 Task: Check the average views per listing of 2 bedrooms in the last 1 year.
Action: Mouse moved to (1077, 240)
Screenshot: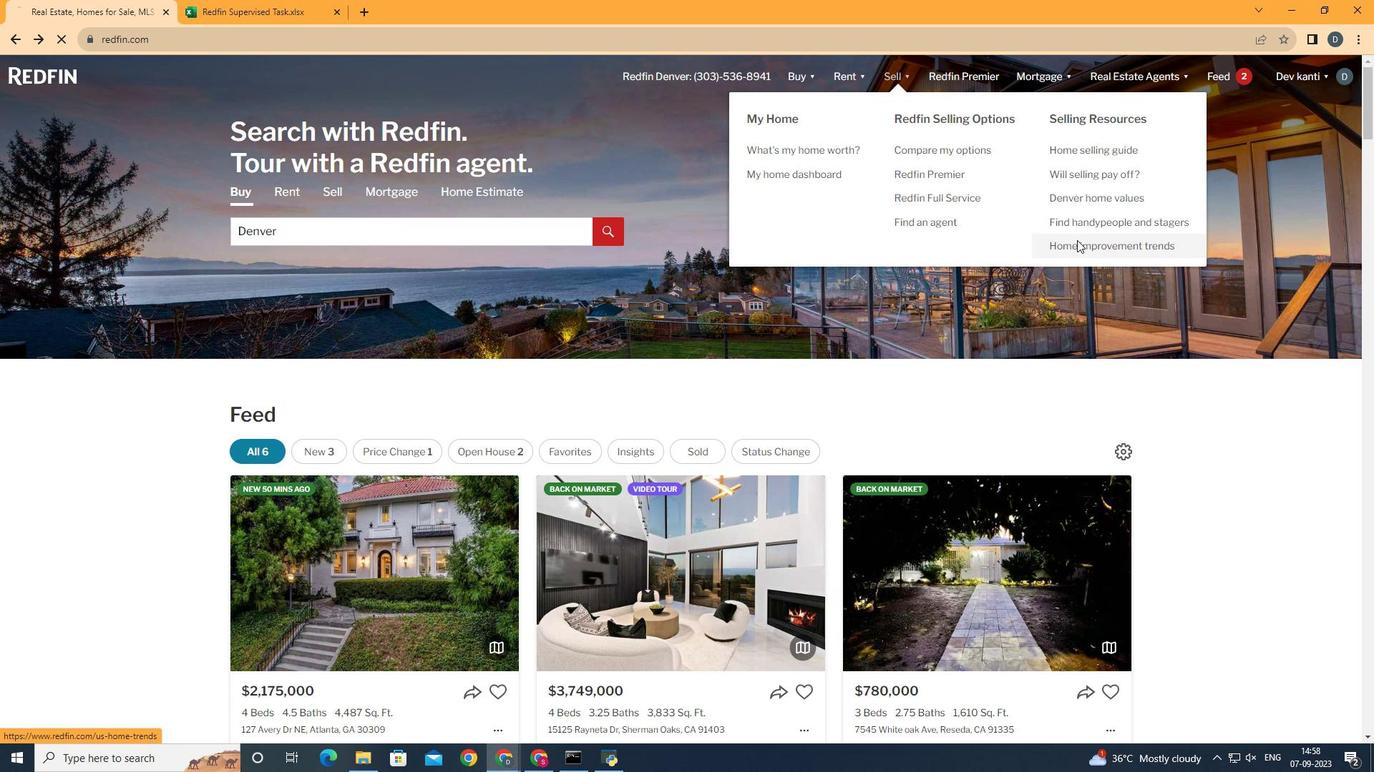 
Action: Mouse pressed left at (1077, 240)
Screenshot: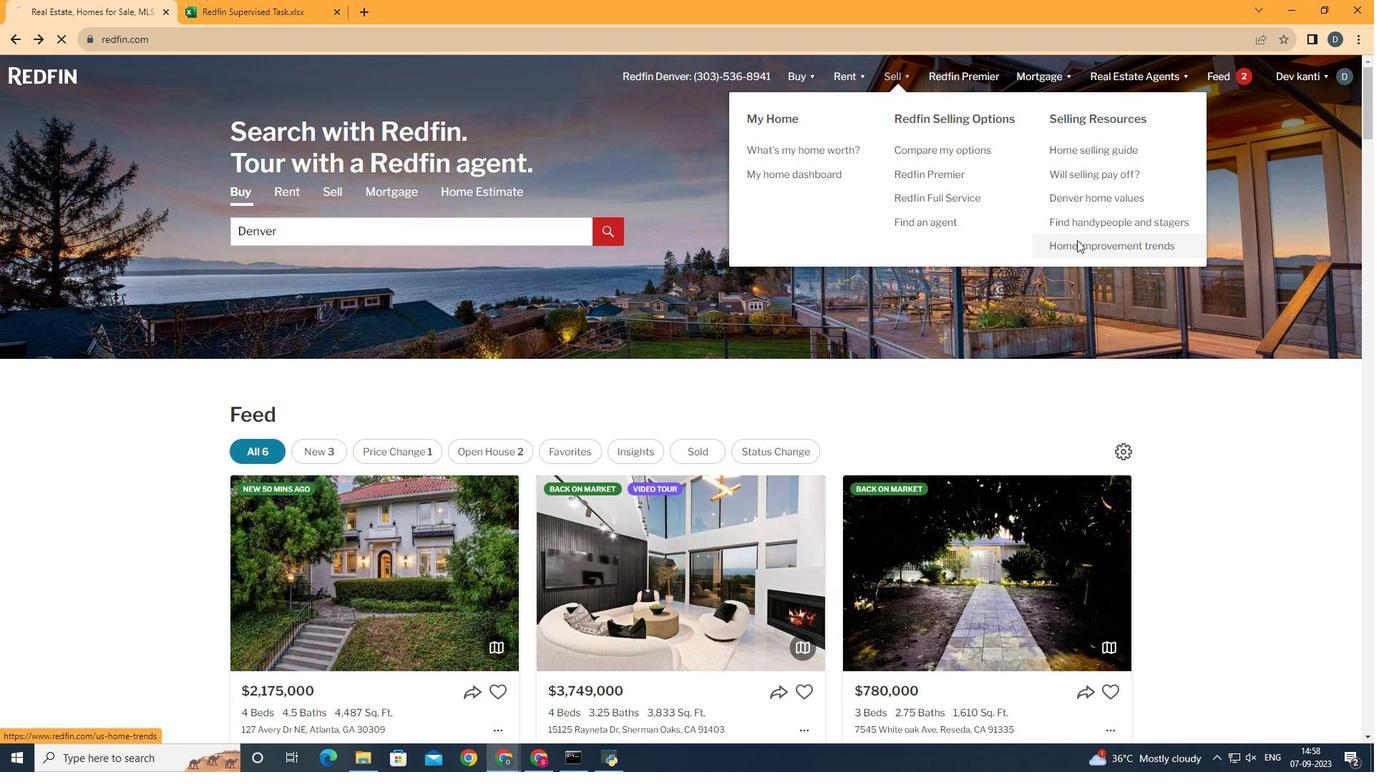 
Action: Mouse moved to (344, 276)
Screenshot: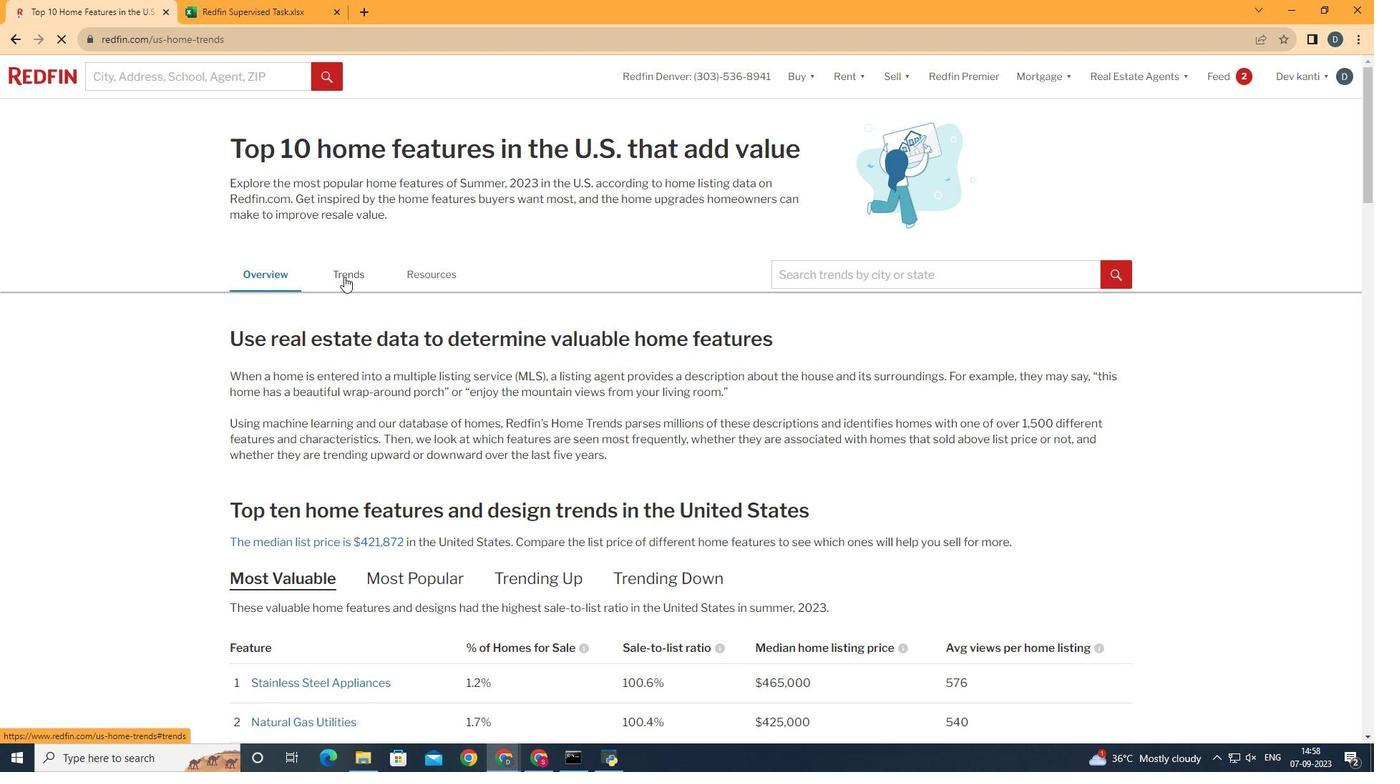
Action: Mouse pressed left at (344, 276)
Screenshot: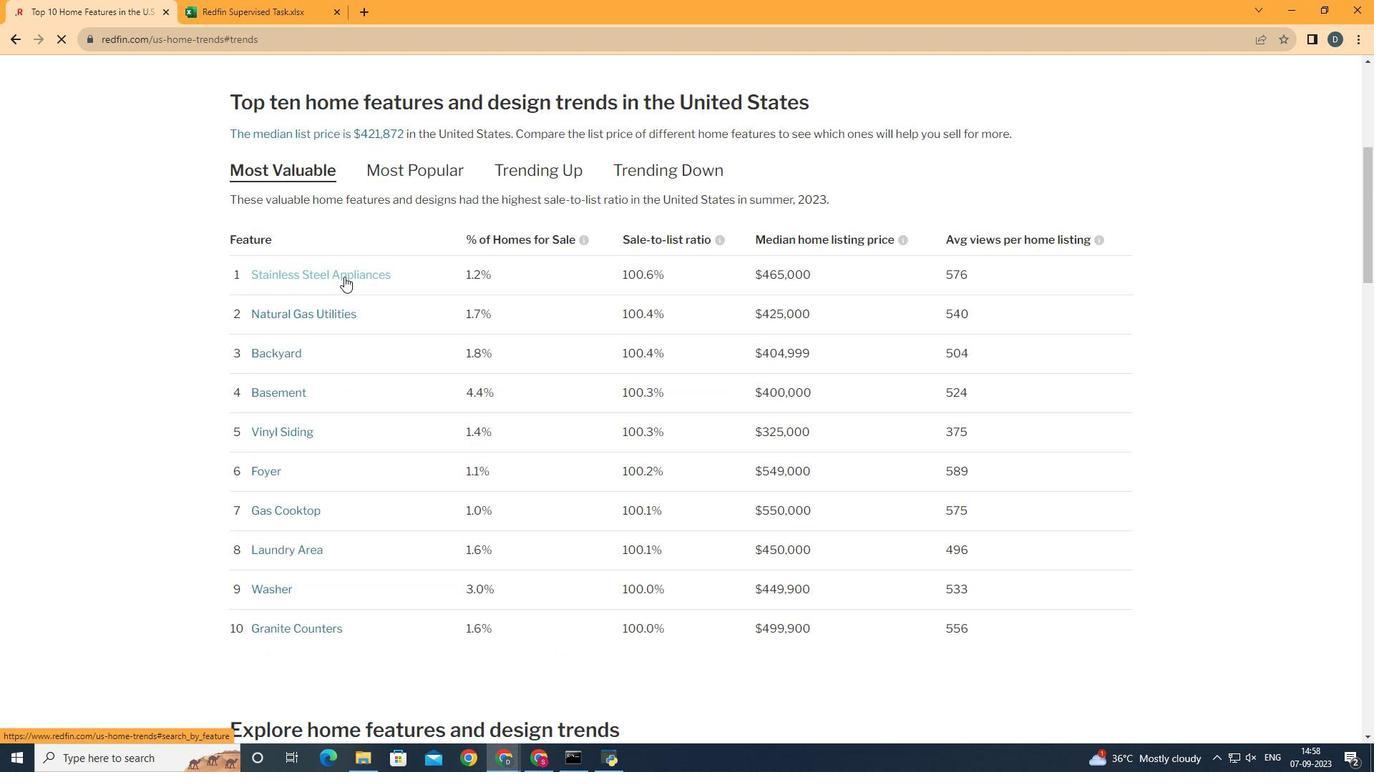 
Action: Mouse moved to (436, 297)
Screenshot: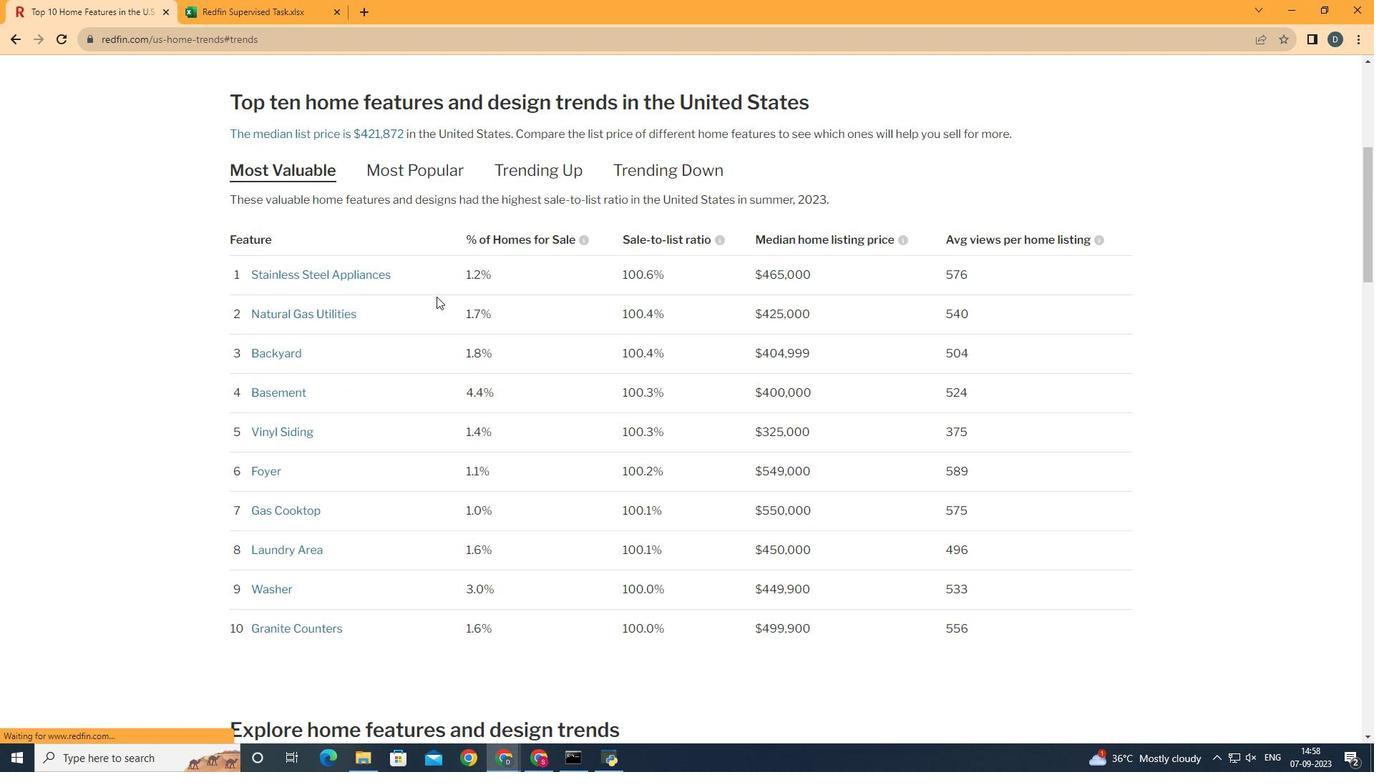 
Action: Mouse scrolled (436, 296) with delta (0, 0)
Screenshot: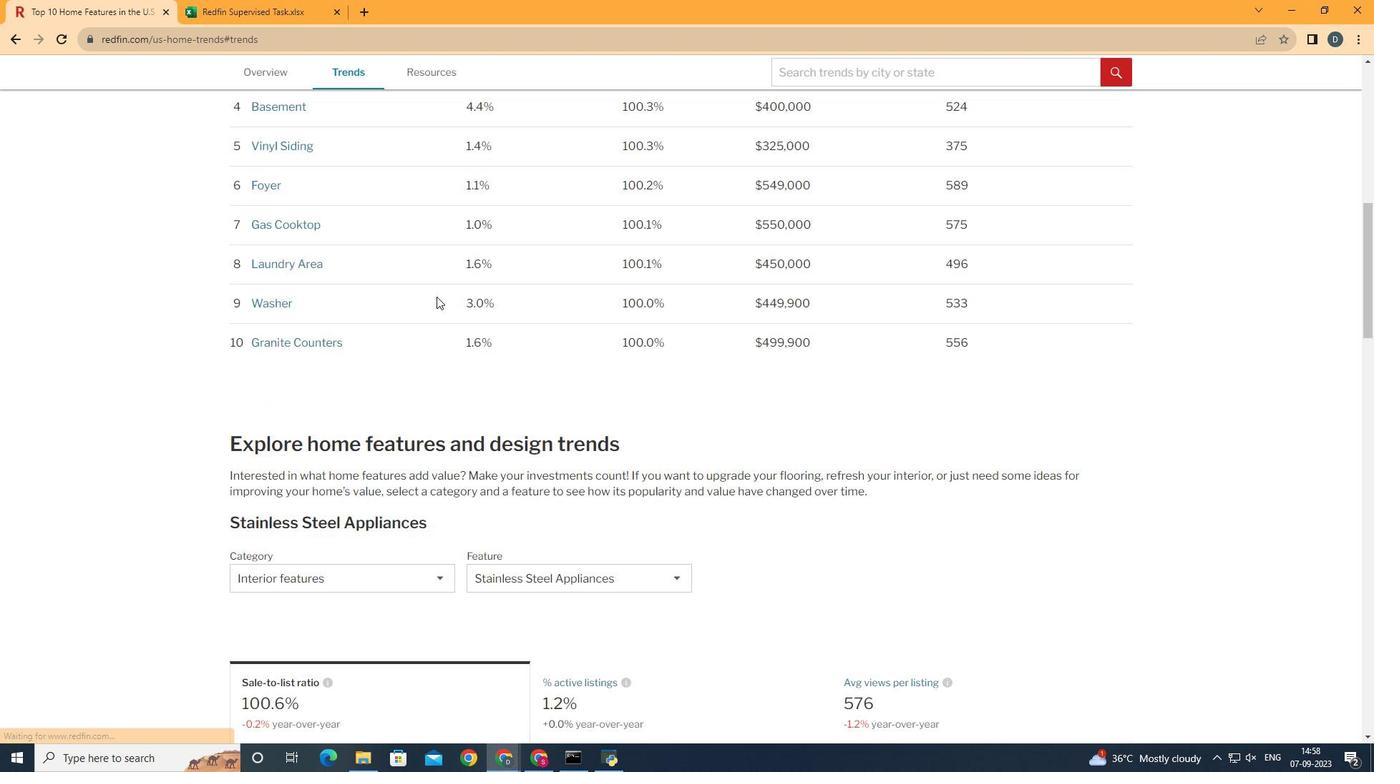 
Action: Mouse scrolled (436, 296) with delta (0, 0)
Screenshot: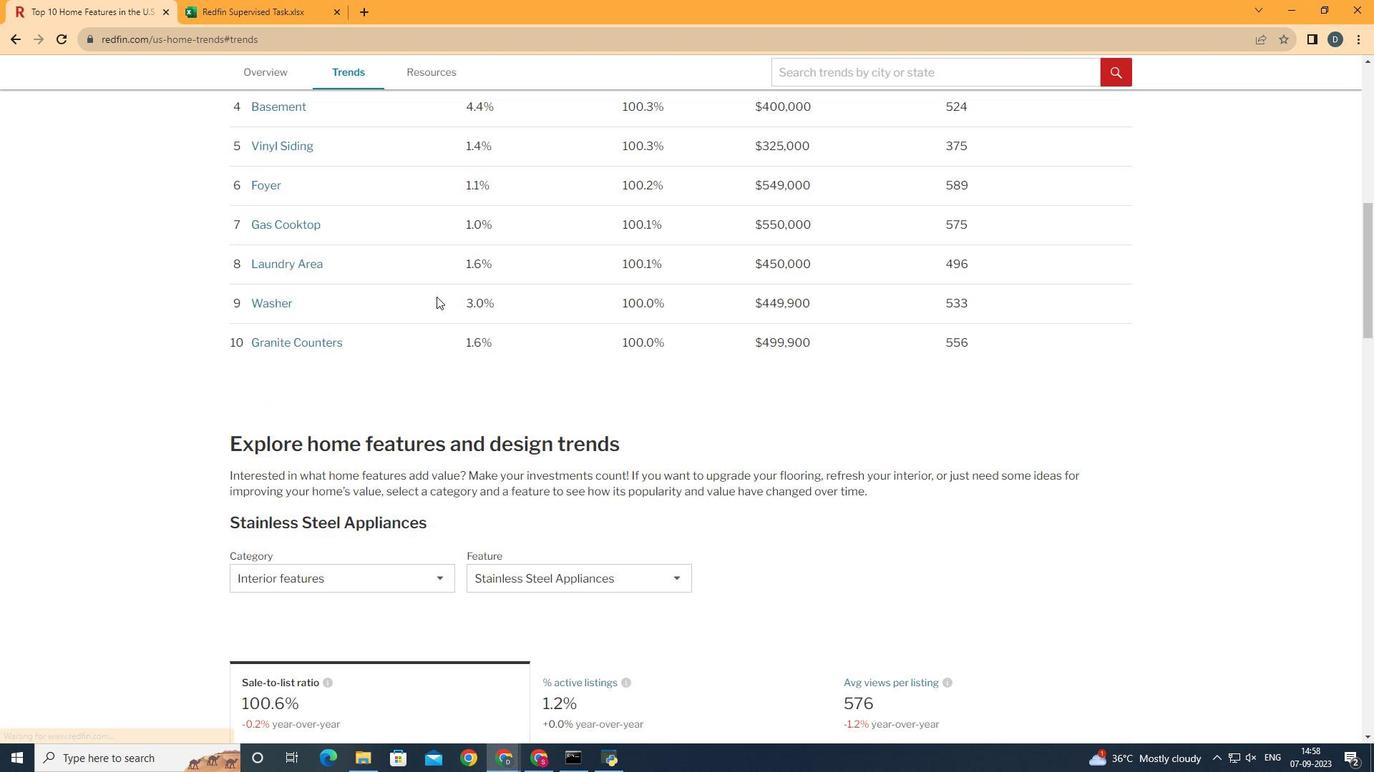 
Action: Mouse scrolled (436, 296) with delta (0, 0)
Screenshot: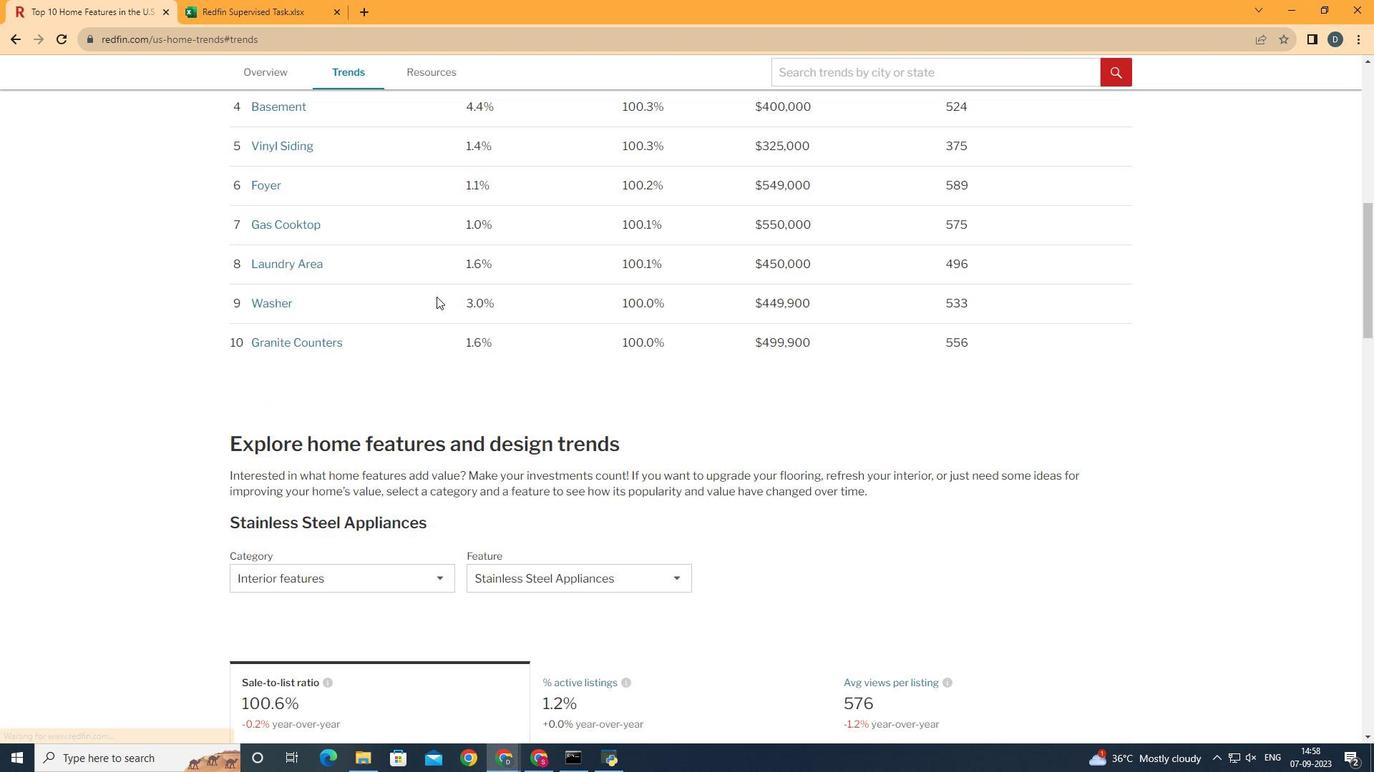 
Action: Mouse scrolled (436, 296) with delta (0, 0)
Screenshot: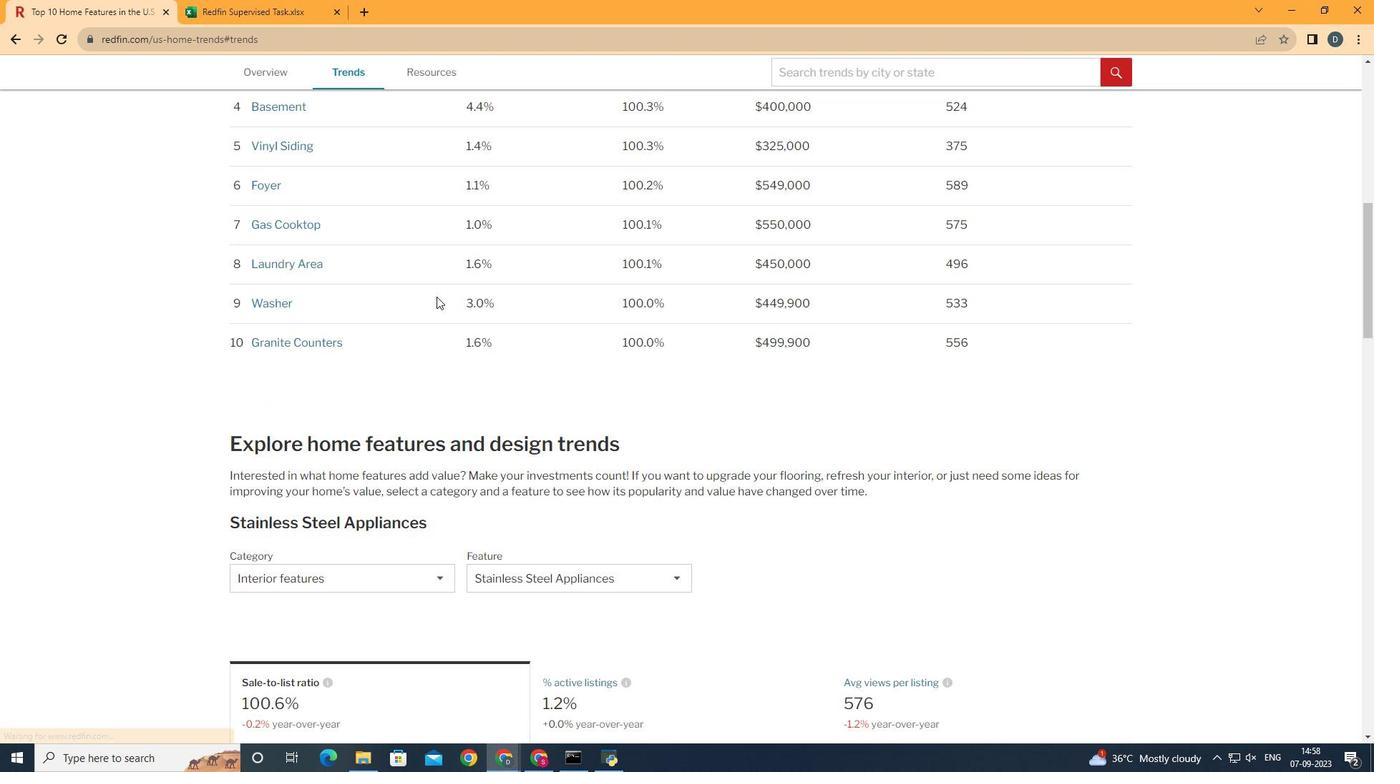 
Action: Mouse scrolled (436, 296) with delta (0, 0)
Screenshot: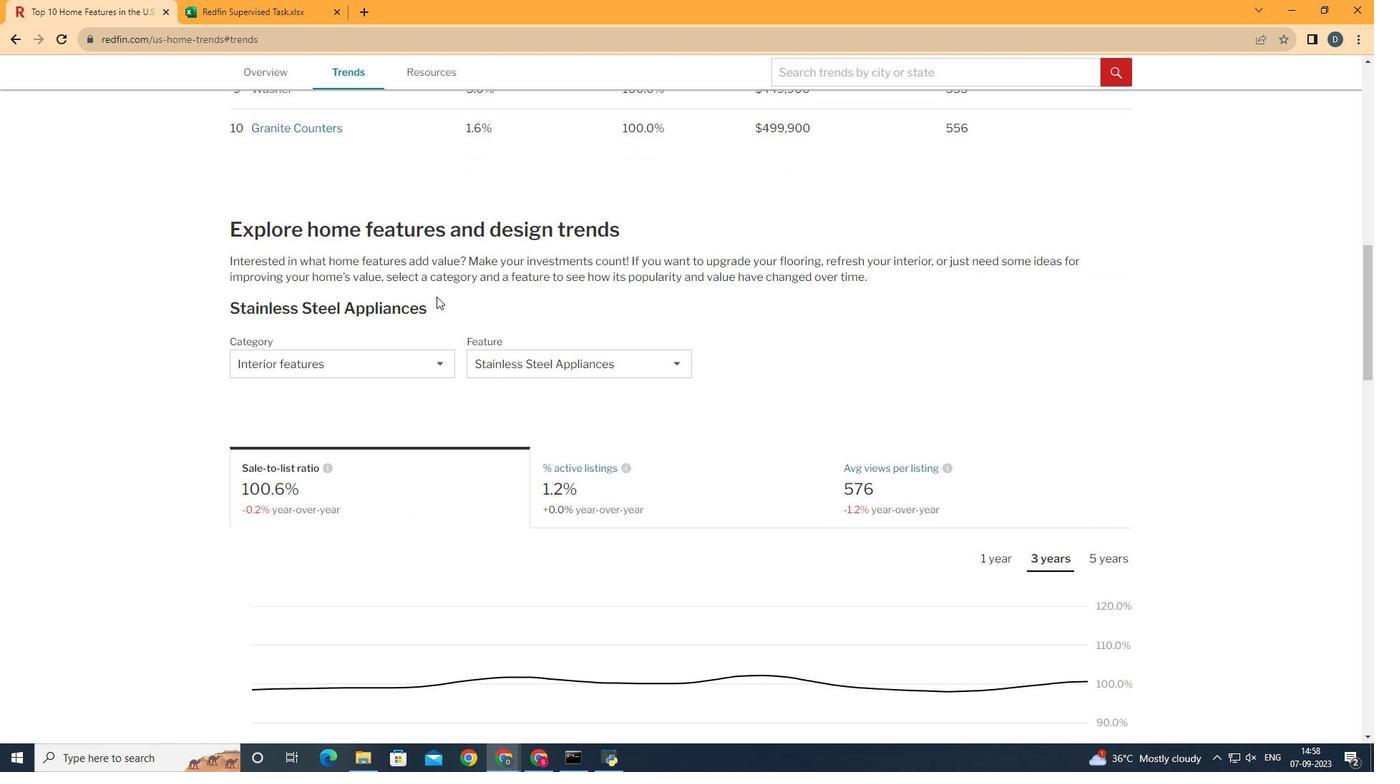
Action: Mouse scrolled (436, 296) with delta (0, 0)
Screenshot: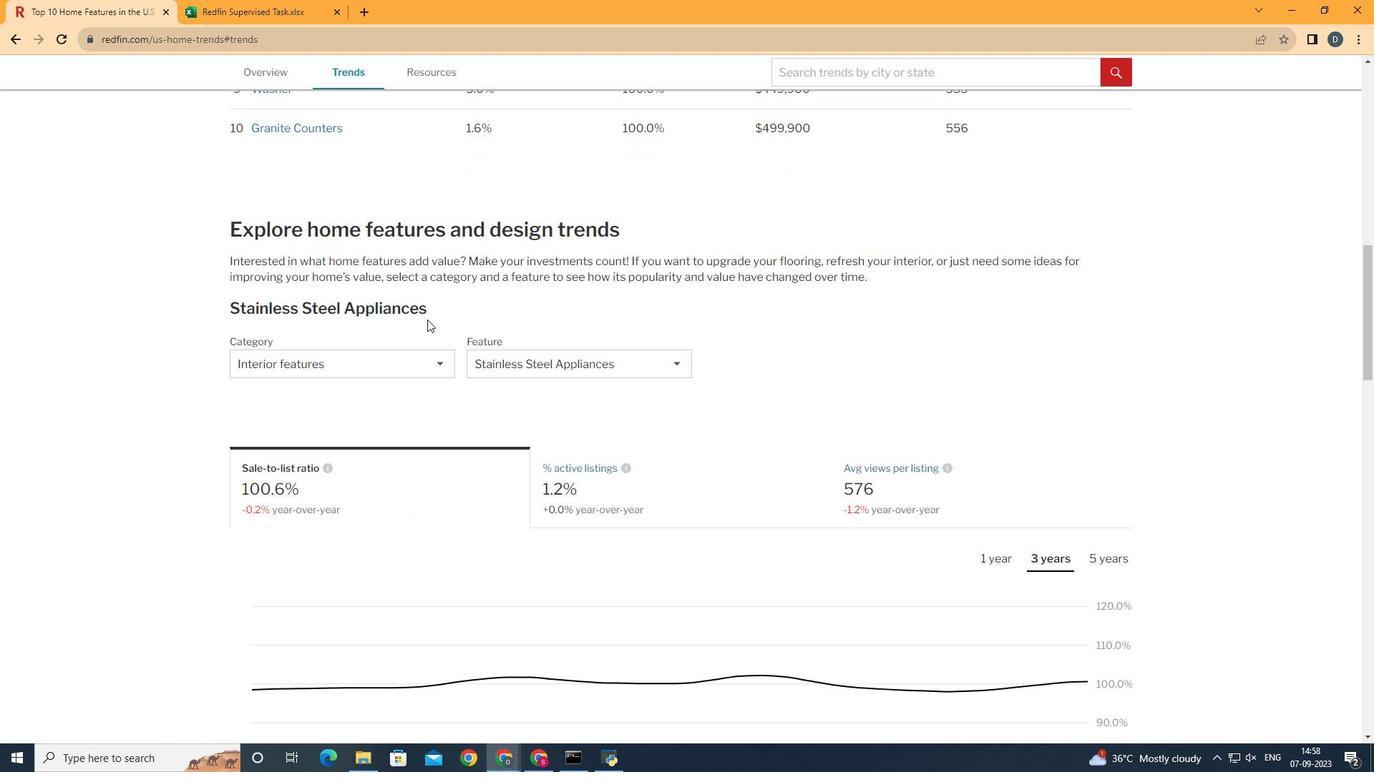 
Action: Mouse scrolled (436, 296) with delta (0, 0)
Screenshot: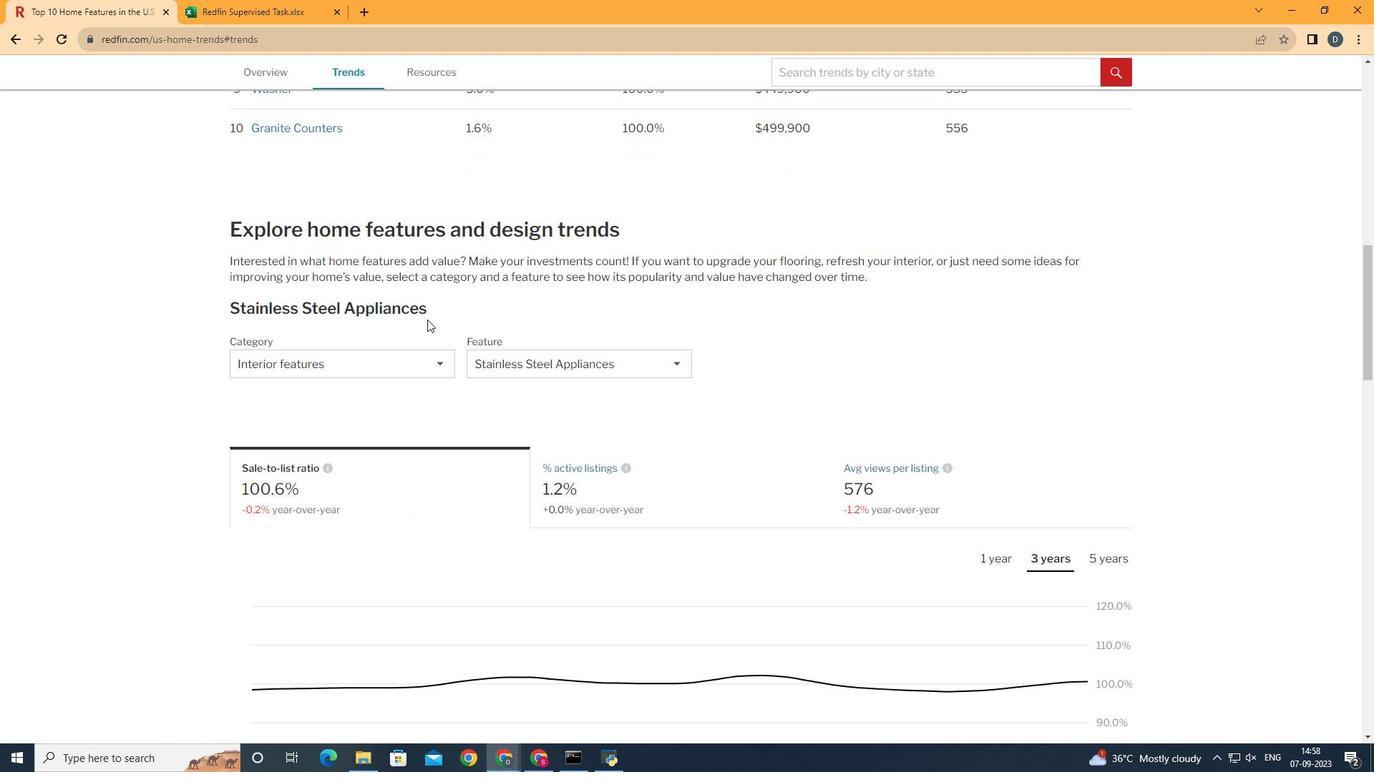 
Action: Mouse moved to (418, 355)
Screenshot: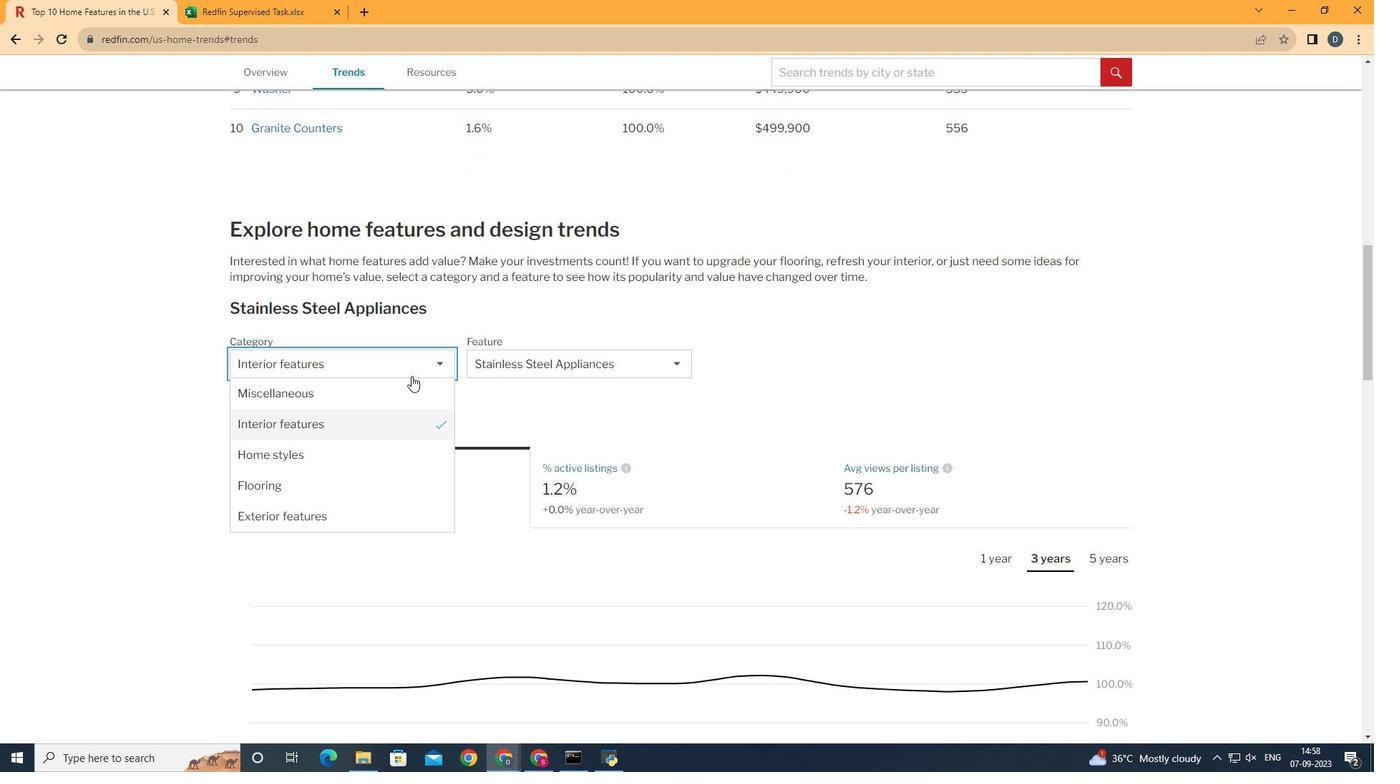 
Action: Mouse pressed left at (418, 355)
Screenshot: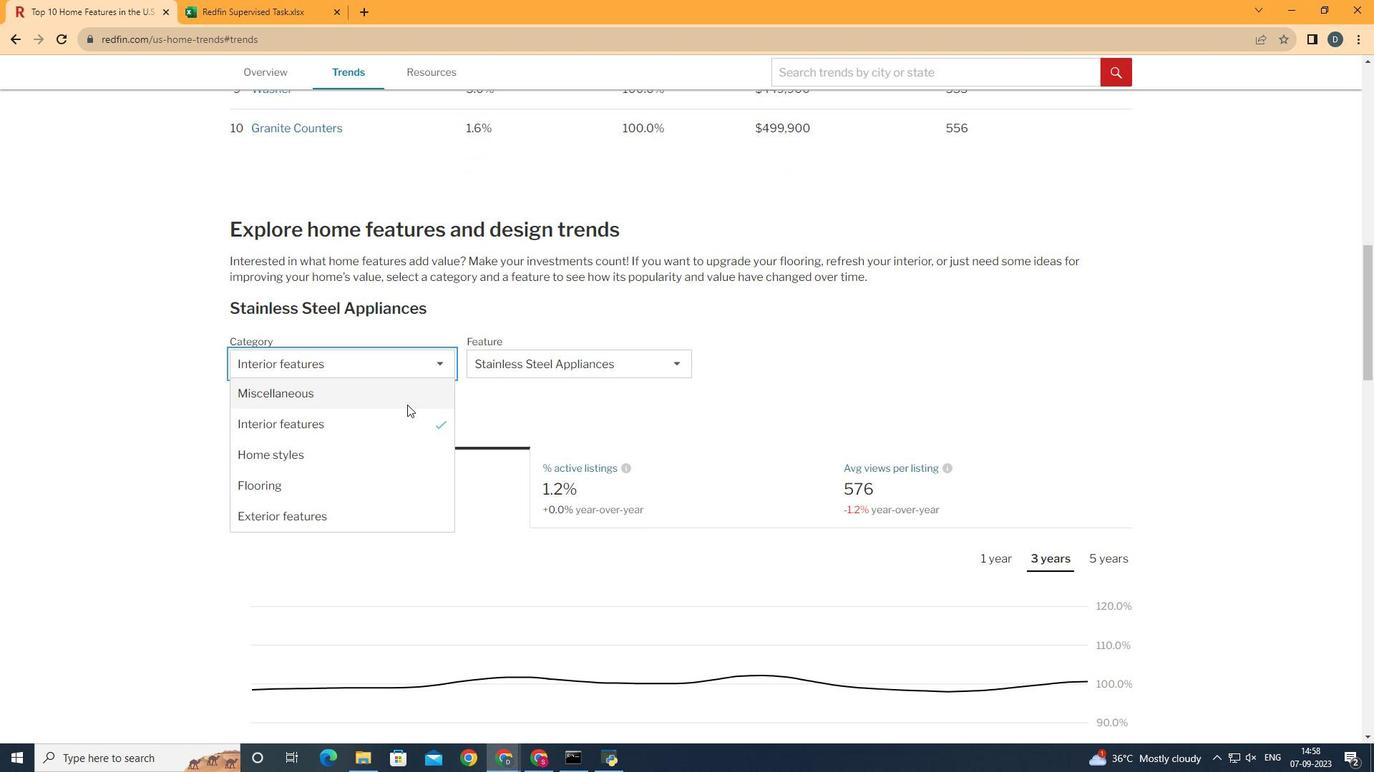 
Action: Mouse moved to (402, 443)
Screenshot: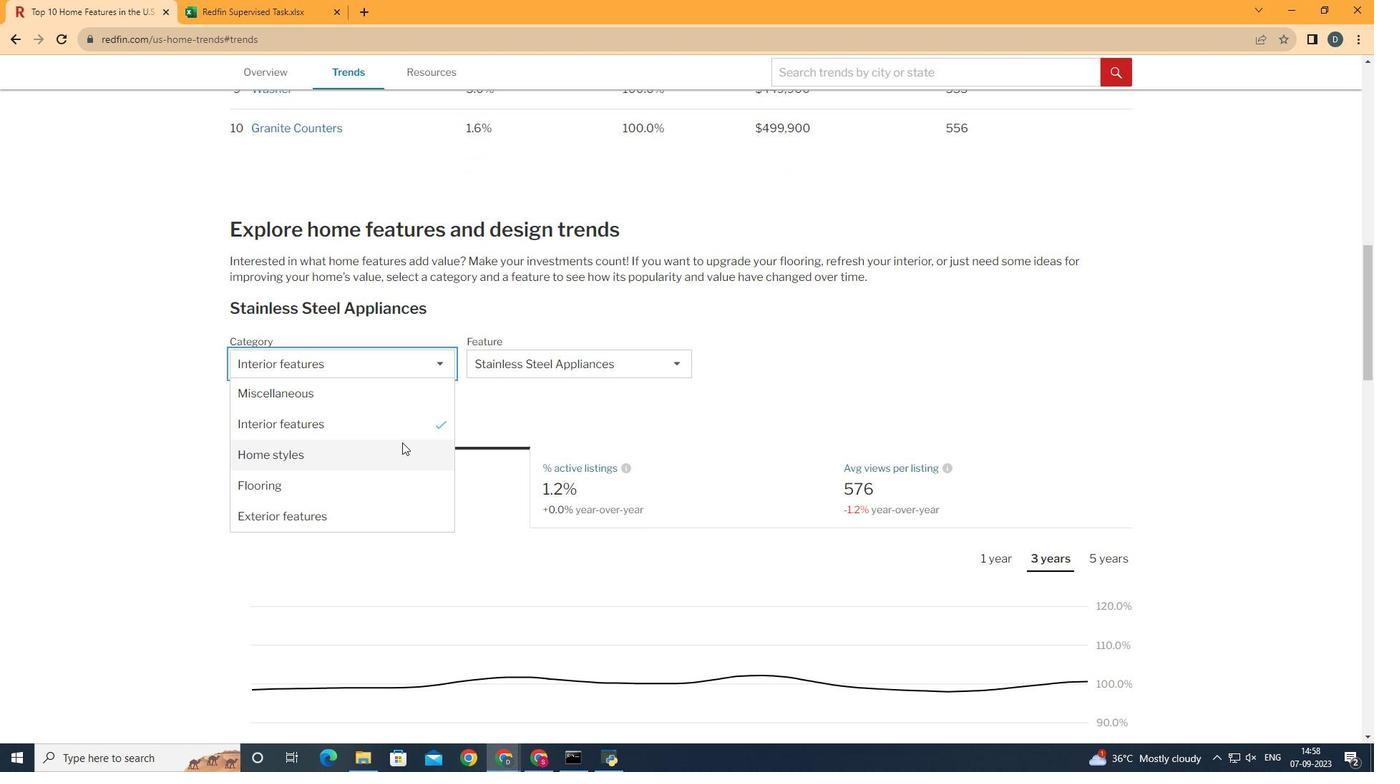 
Action: Mouse pressed left at (402, 443)
Screenshot: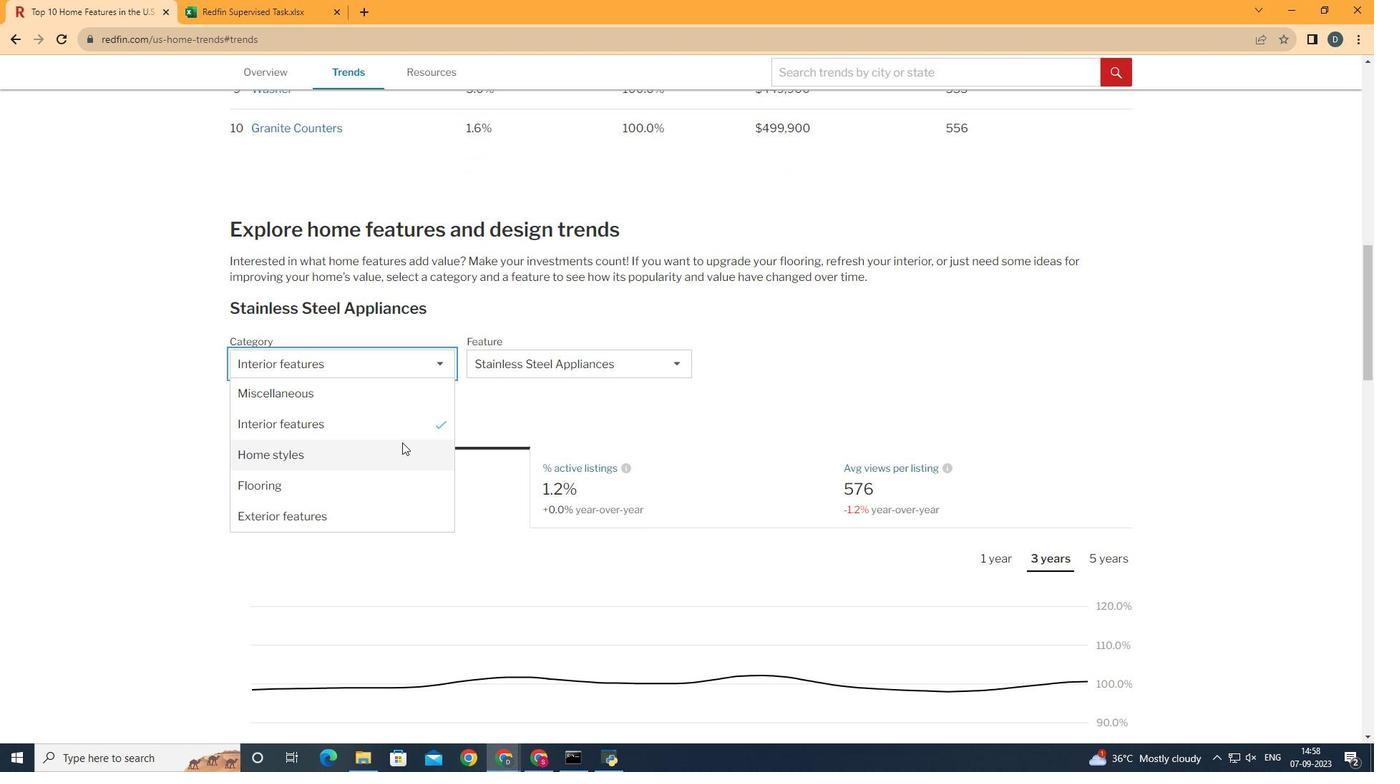 
Action: Mouse moved to (543, 370)
Screenshot: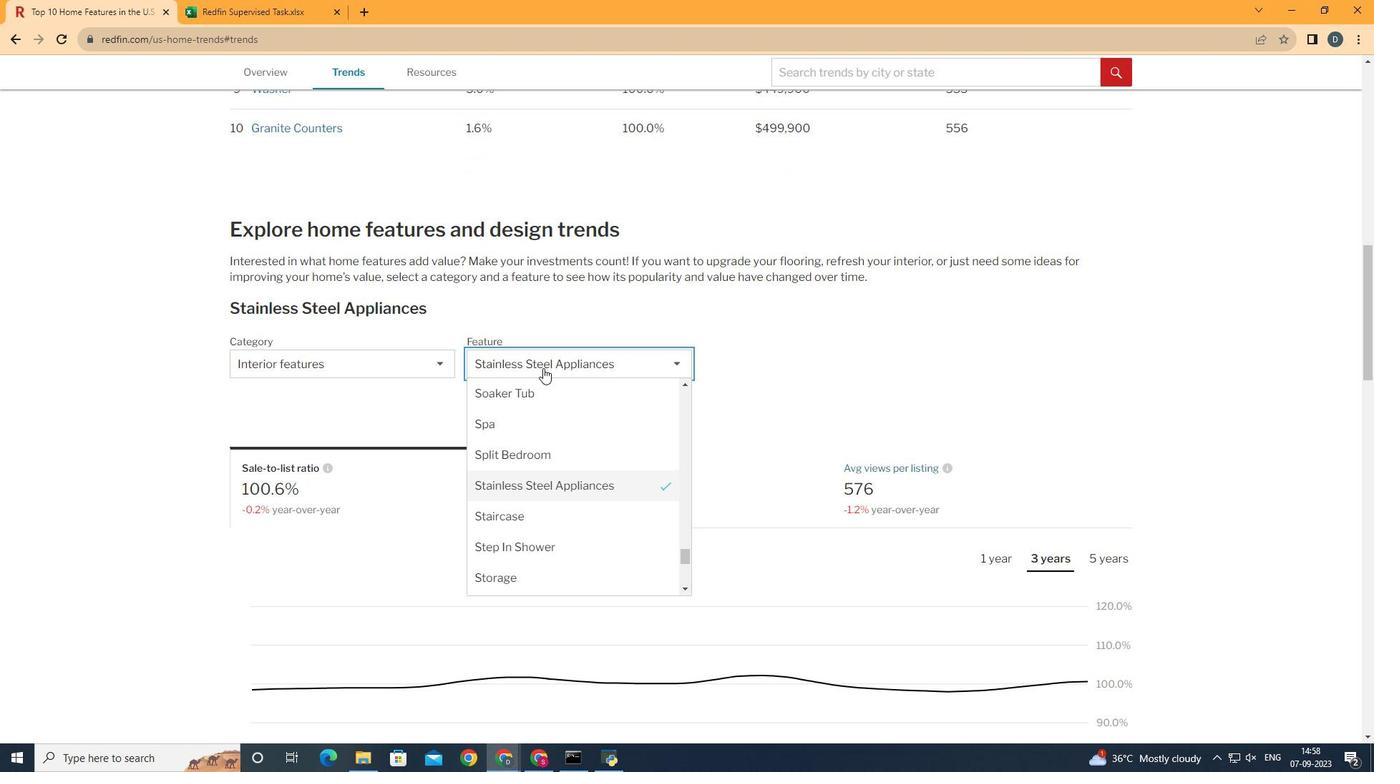 
Action: Mouse pressed left at (543, 370)
Screenshot: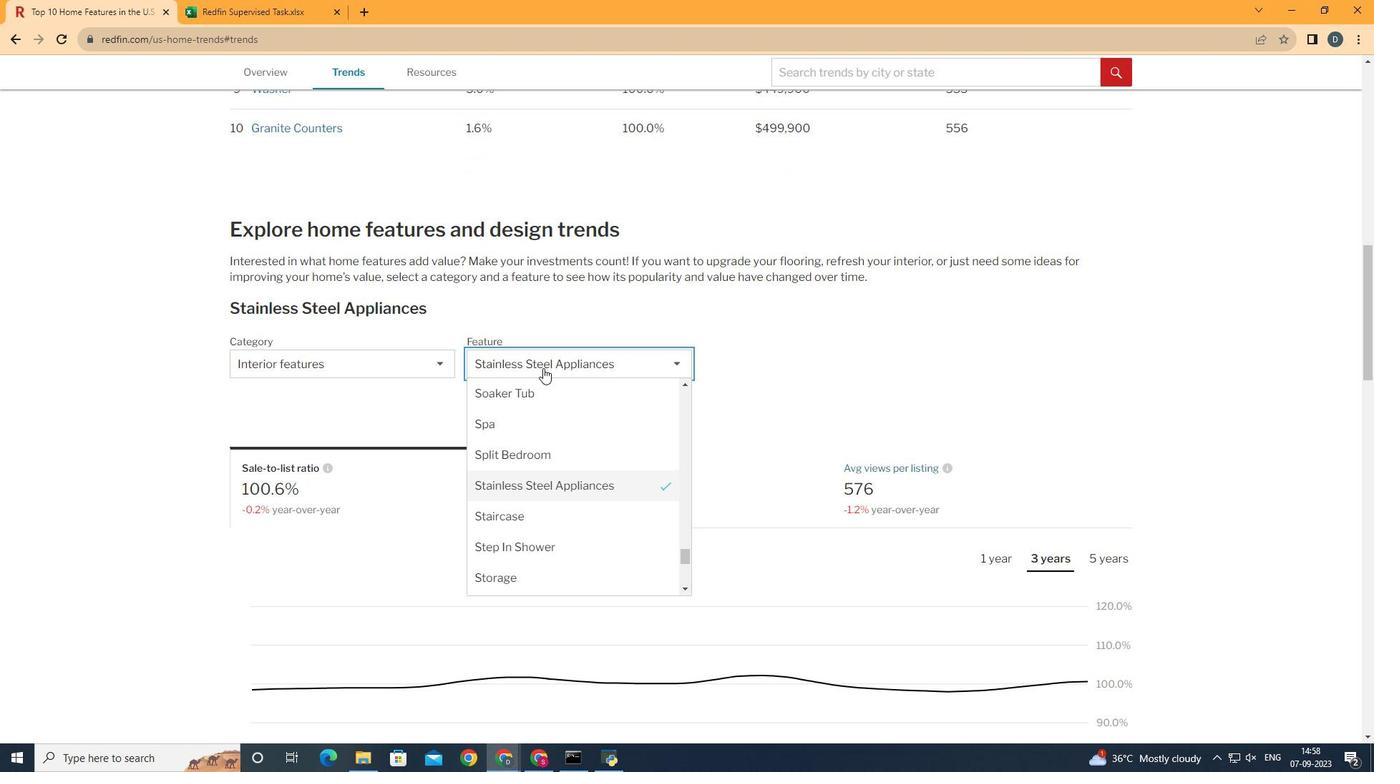 
Action: Mouse moved to (692, 559)
Screenshot: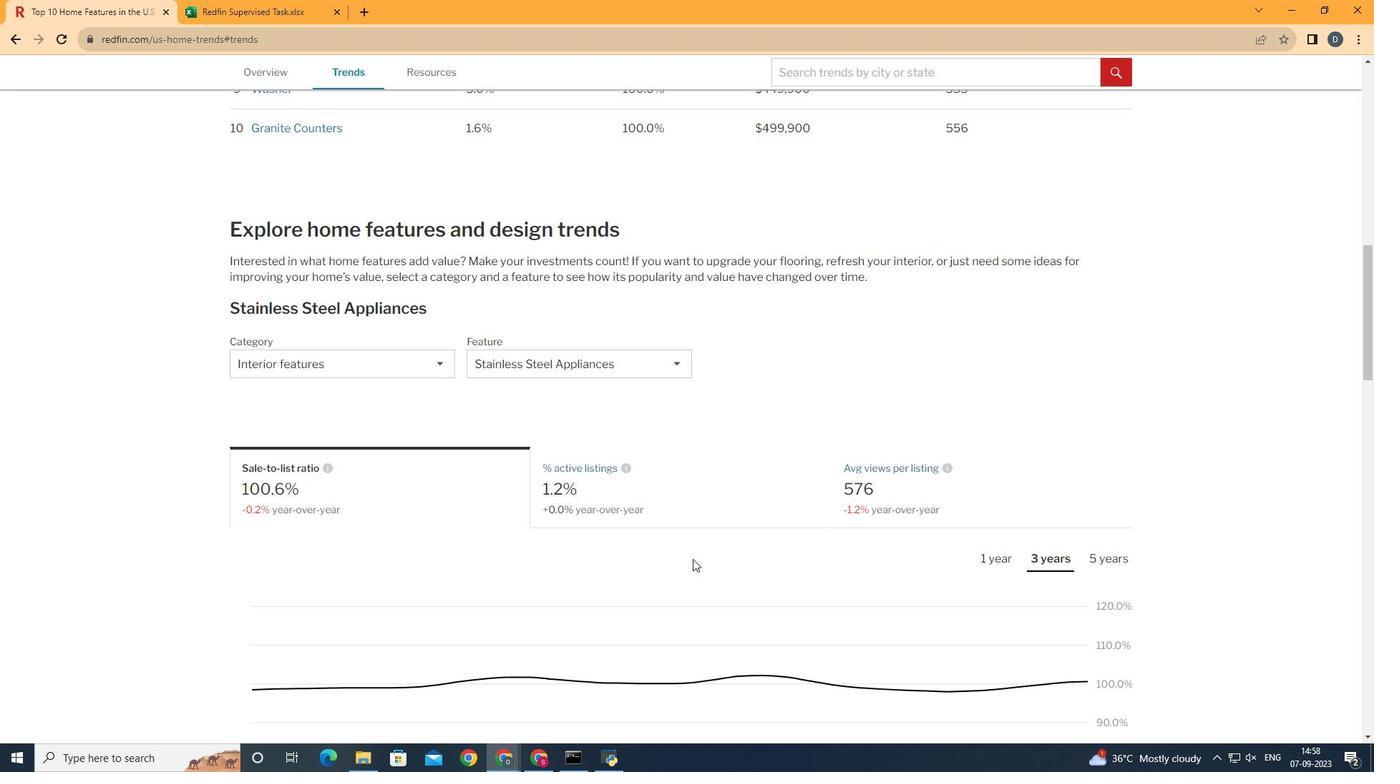 
Action: Mouse pressed left at (692, 559)
Screenshot: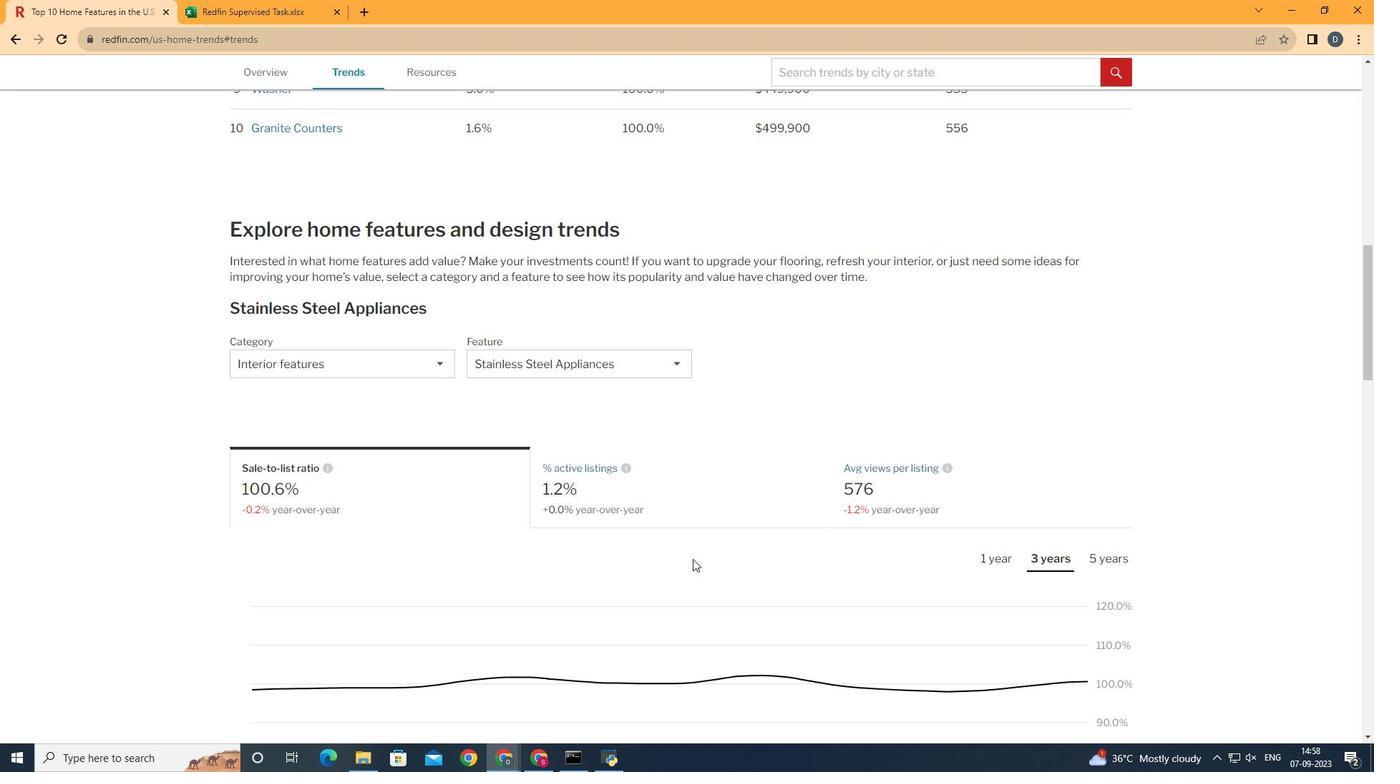 
Action: Mouse moved to (653, 370)
Screenshot: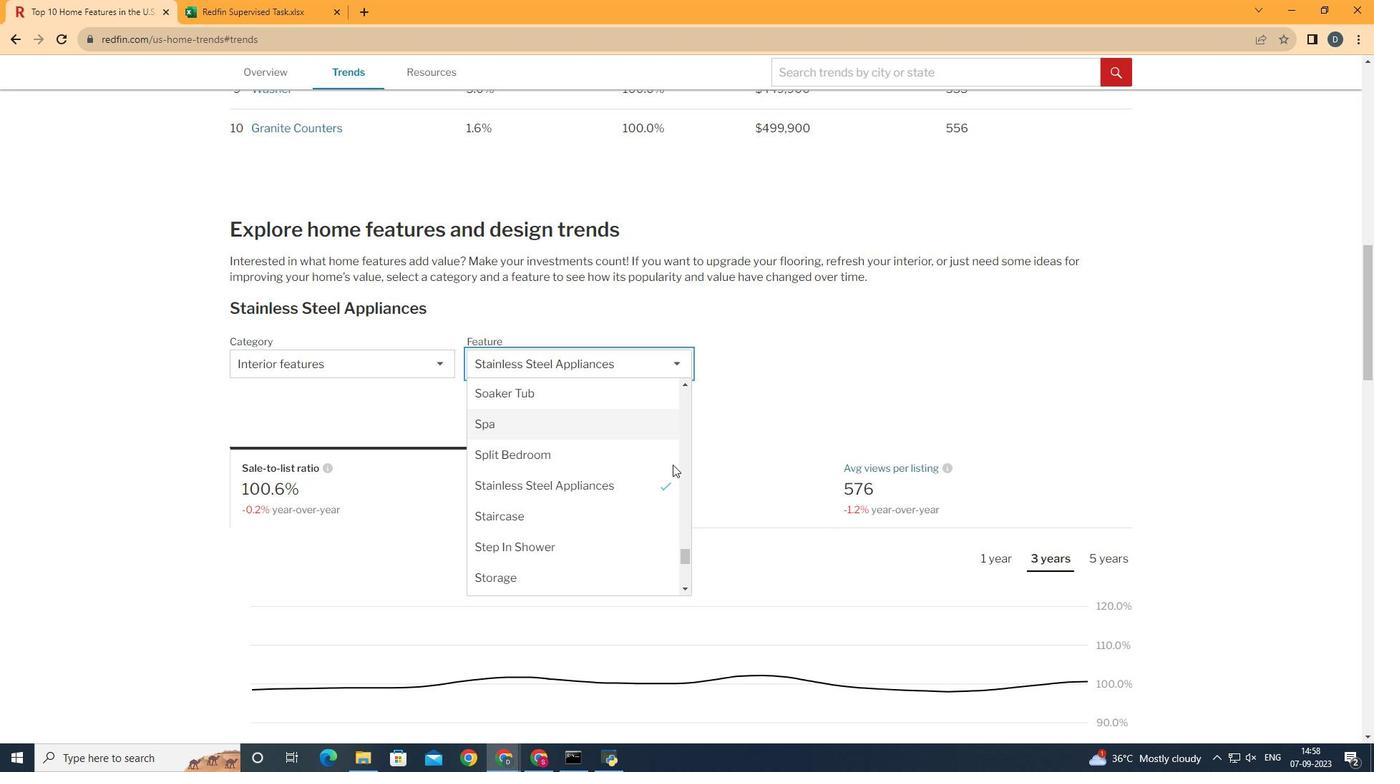 
Action: Mouse pressed left at (653, 370)
Screenshot: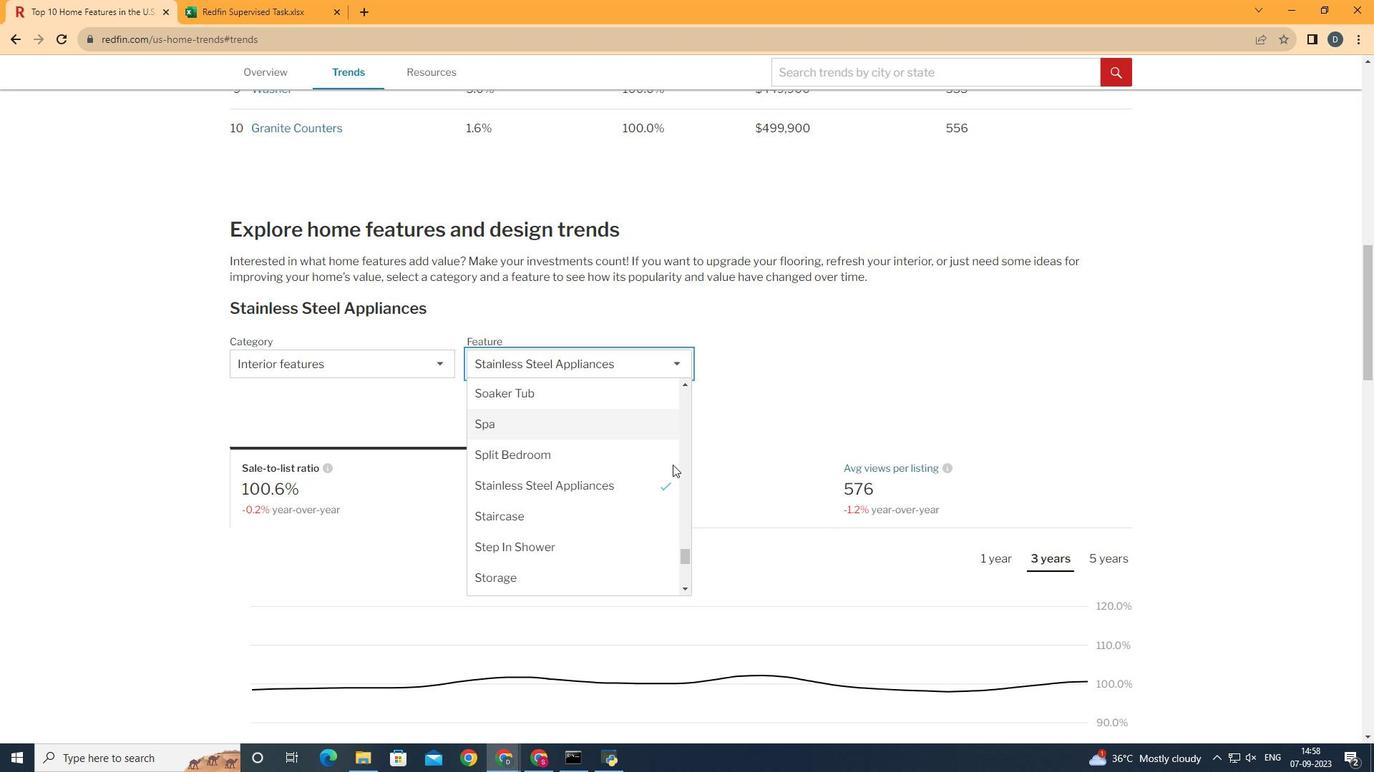 
Action: Mouse moved to (685, 552)
Screenshot: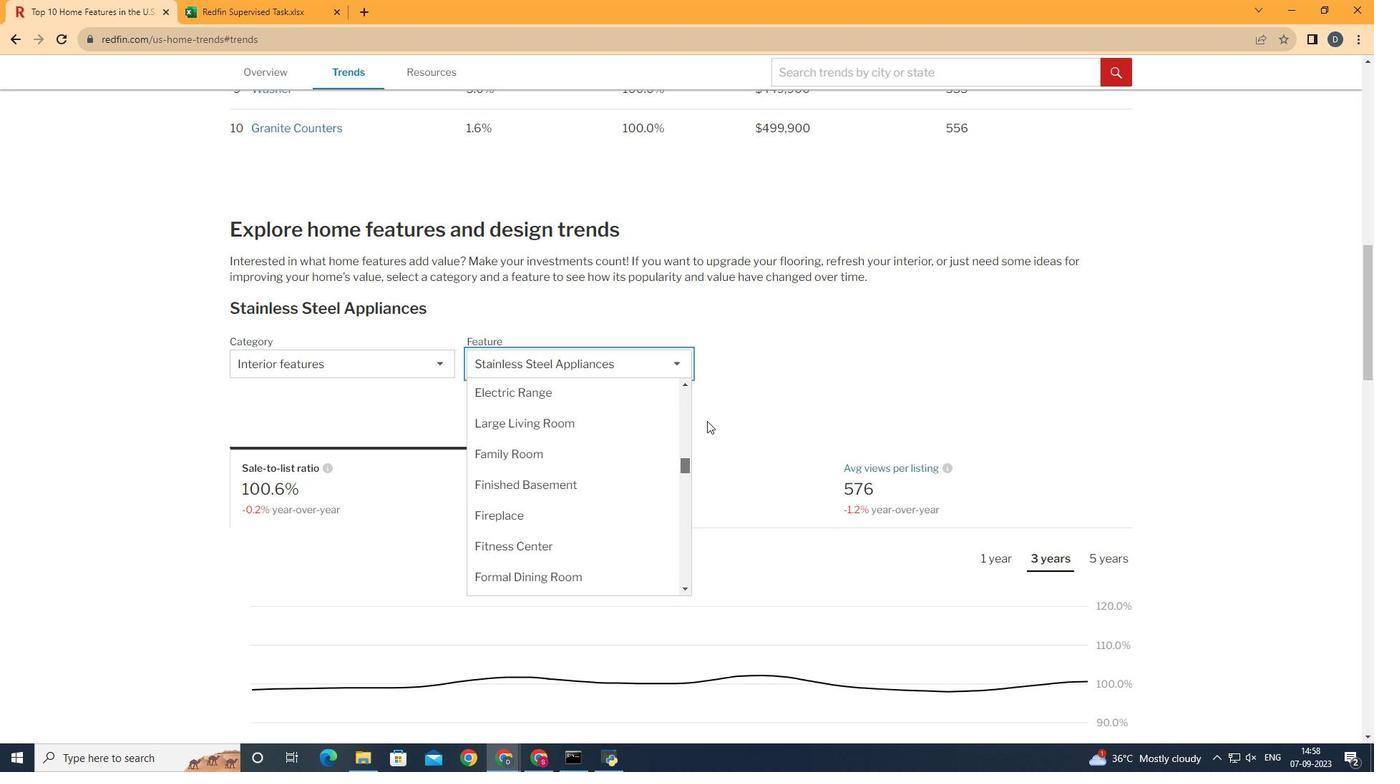 
Action: Mouse pressed left at (685, 552)
Screenshot: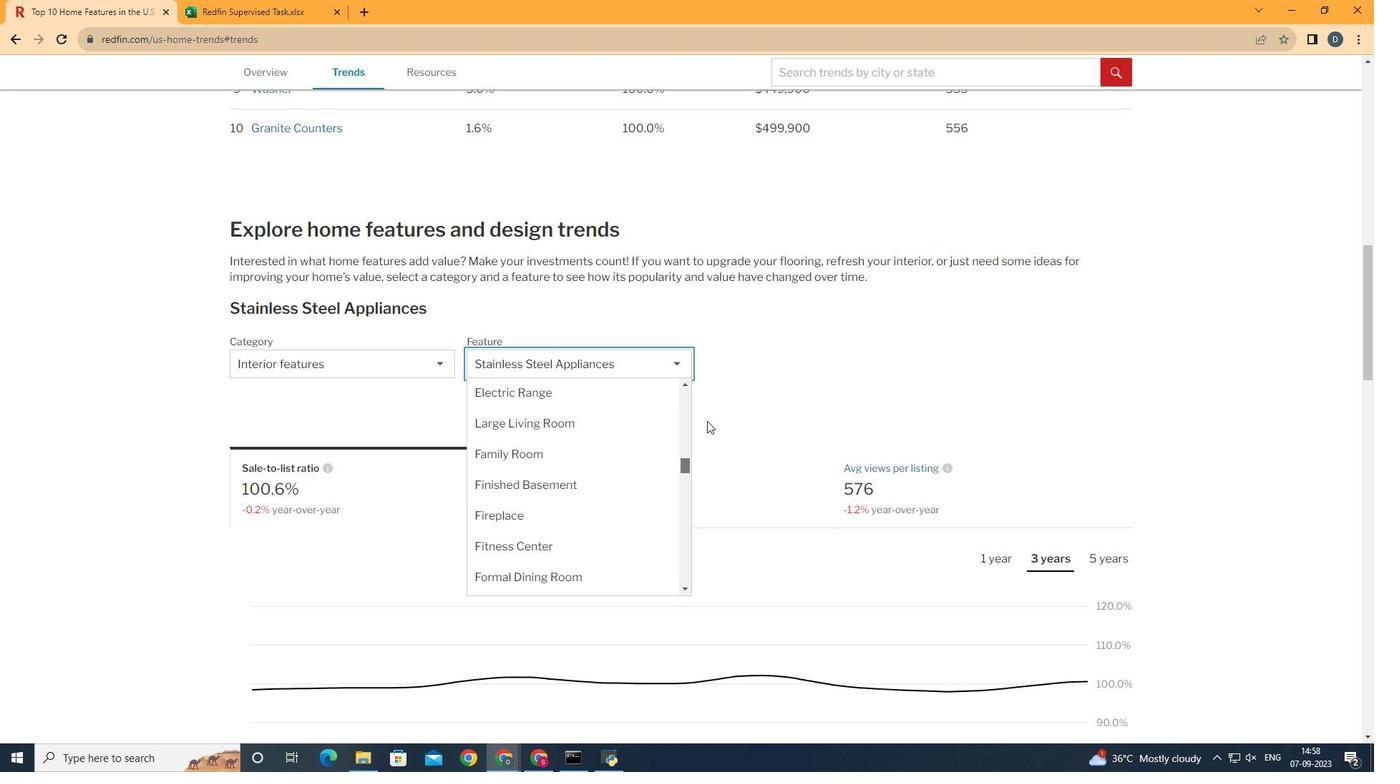 
Action: Mouse moved to (599, 541)
Screenshot: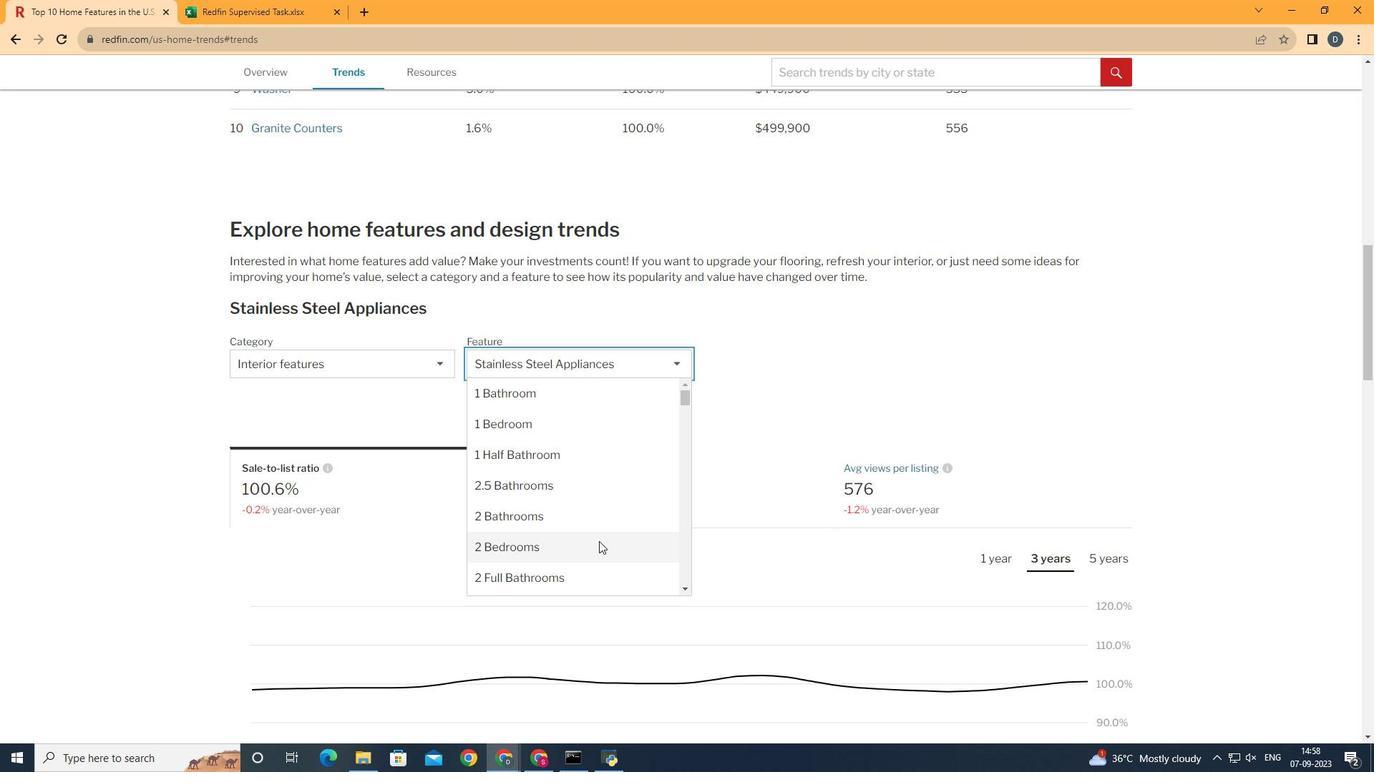 
Action: Mouse pressed left at (599, 541)
Screenshot: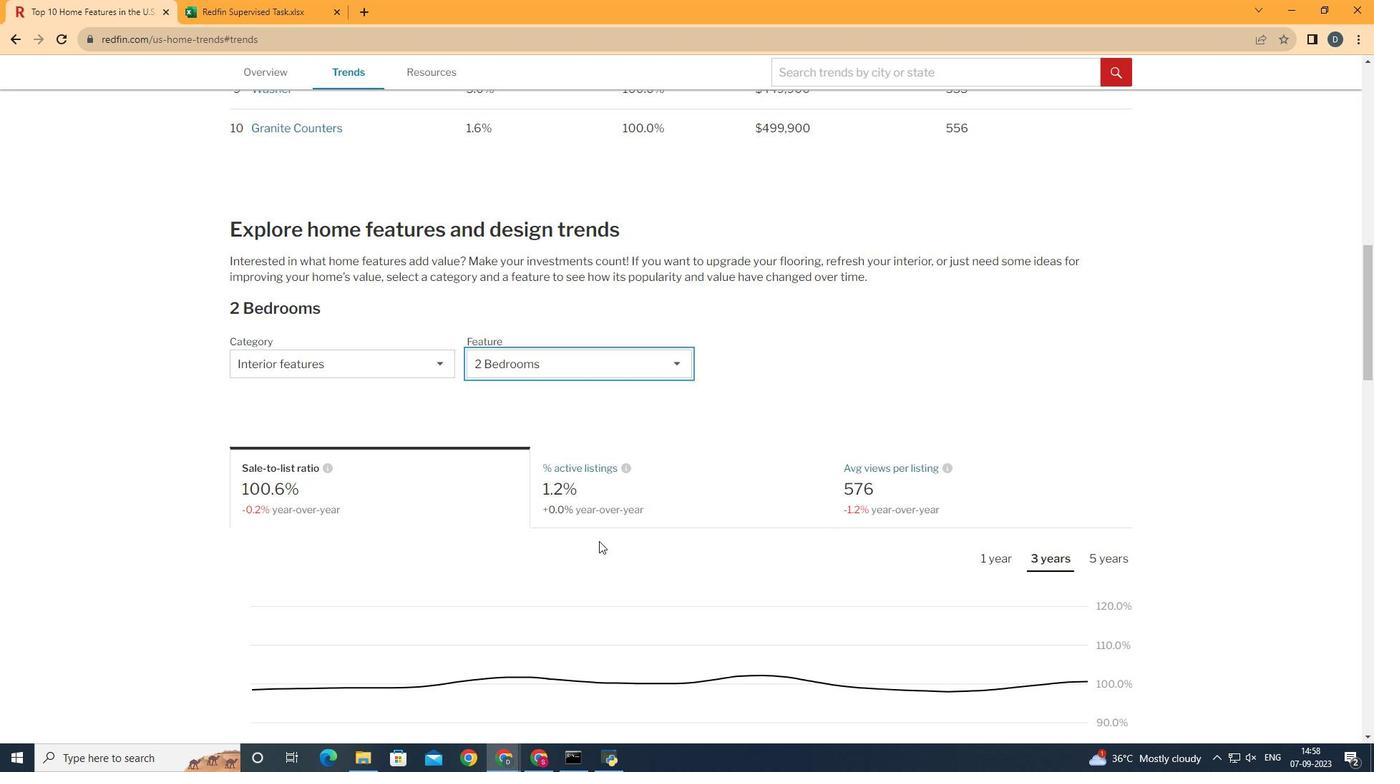 
Action: Mouse moved to (717, 407)
Screenshot: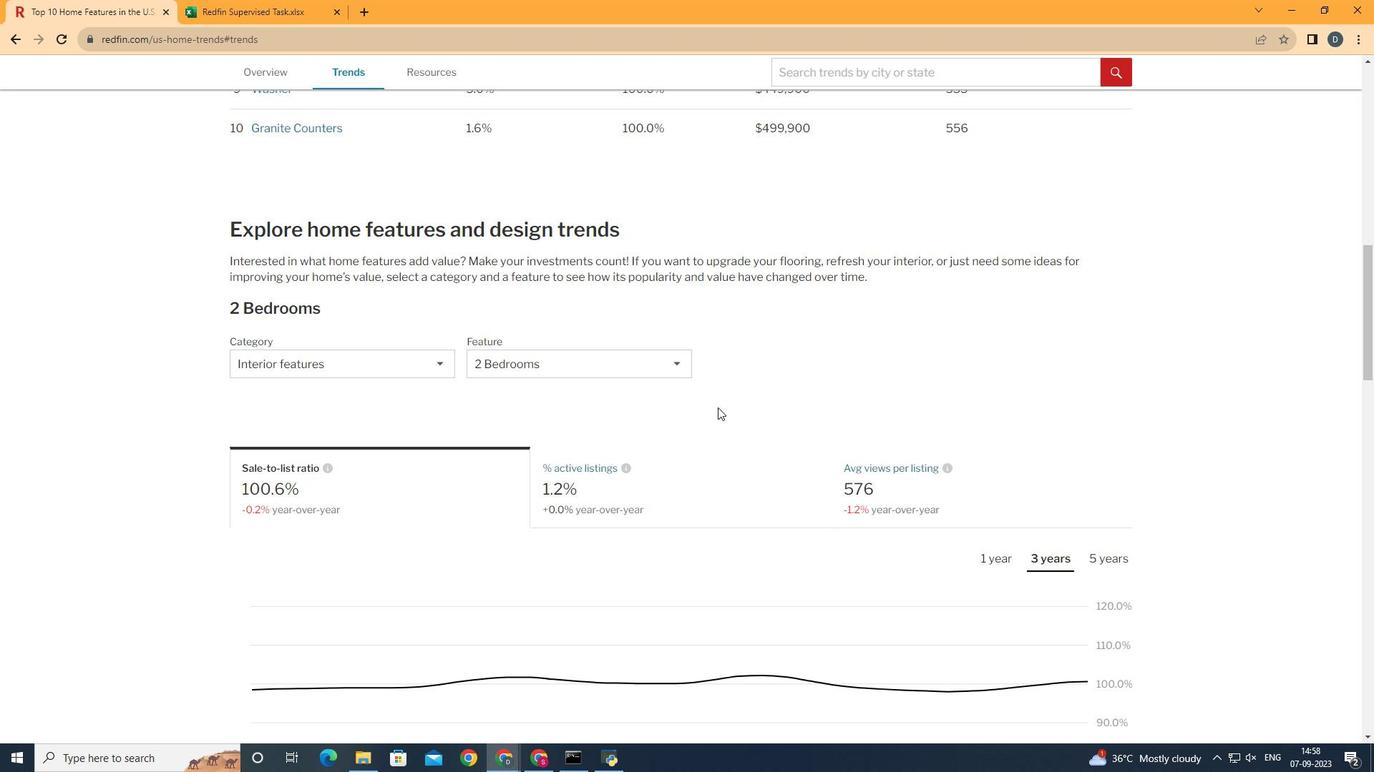 
Action: Mouse pressed left at (717, 407)
Screenshot: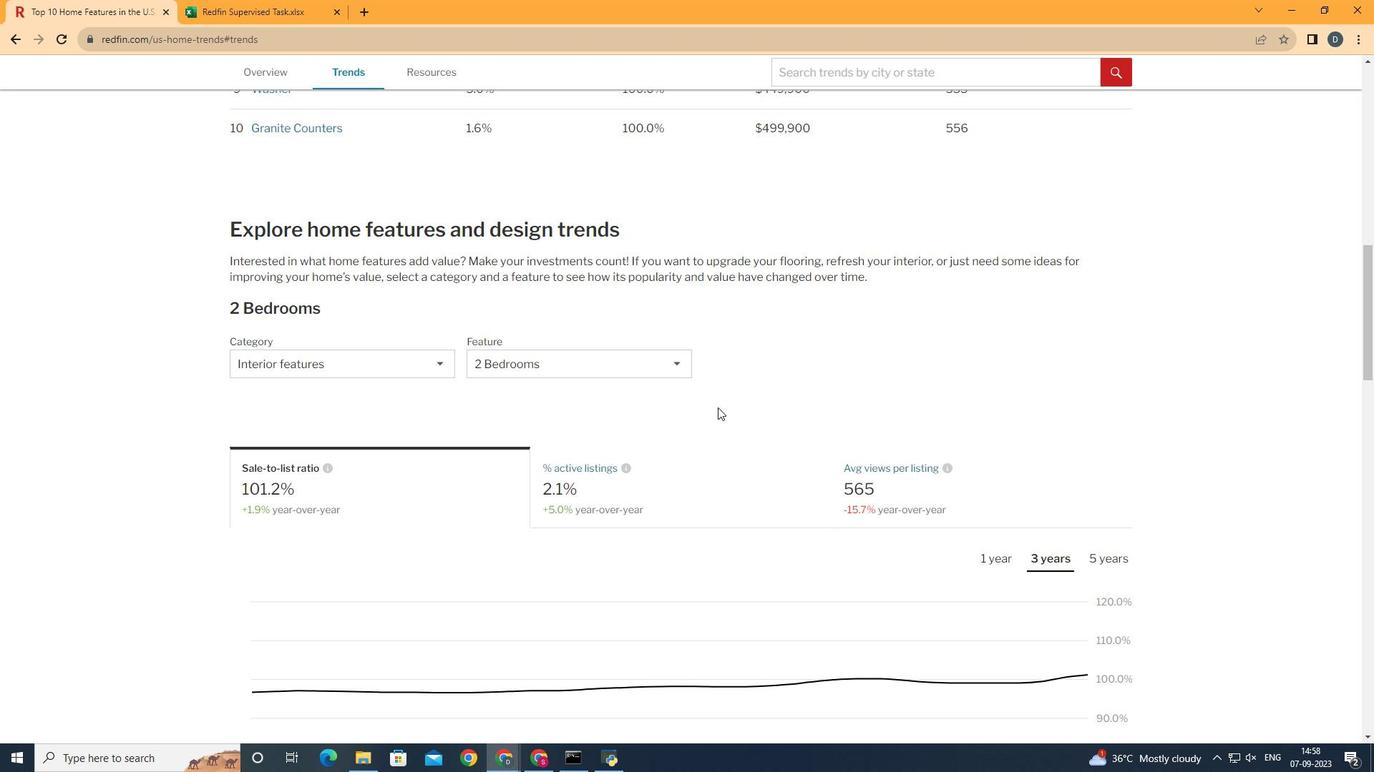 
Action: Mouse moved to (1013, 483)
Screenshot: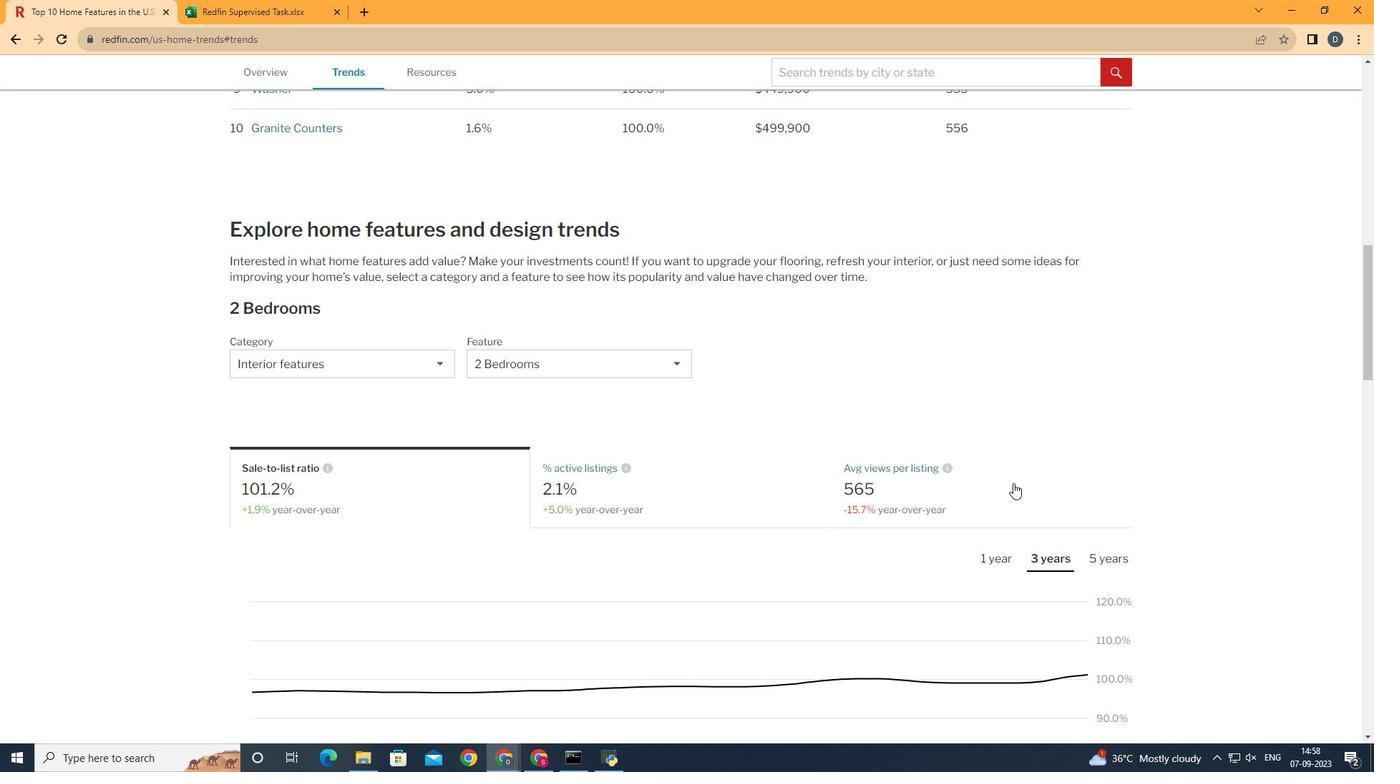 
Action: Mouse pressed left at (1013, 483)
Screenshot: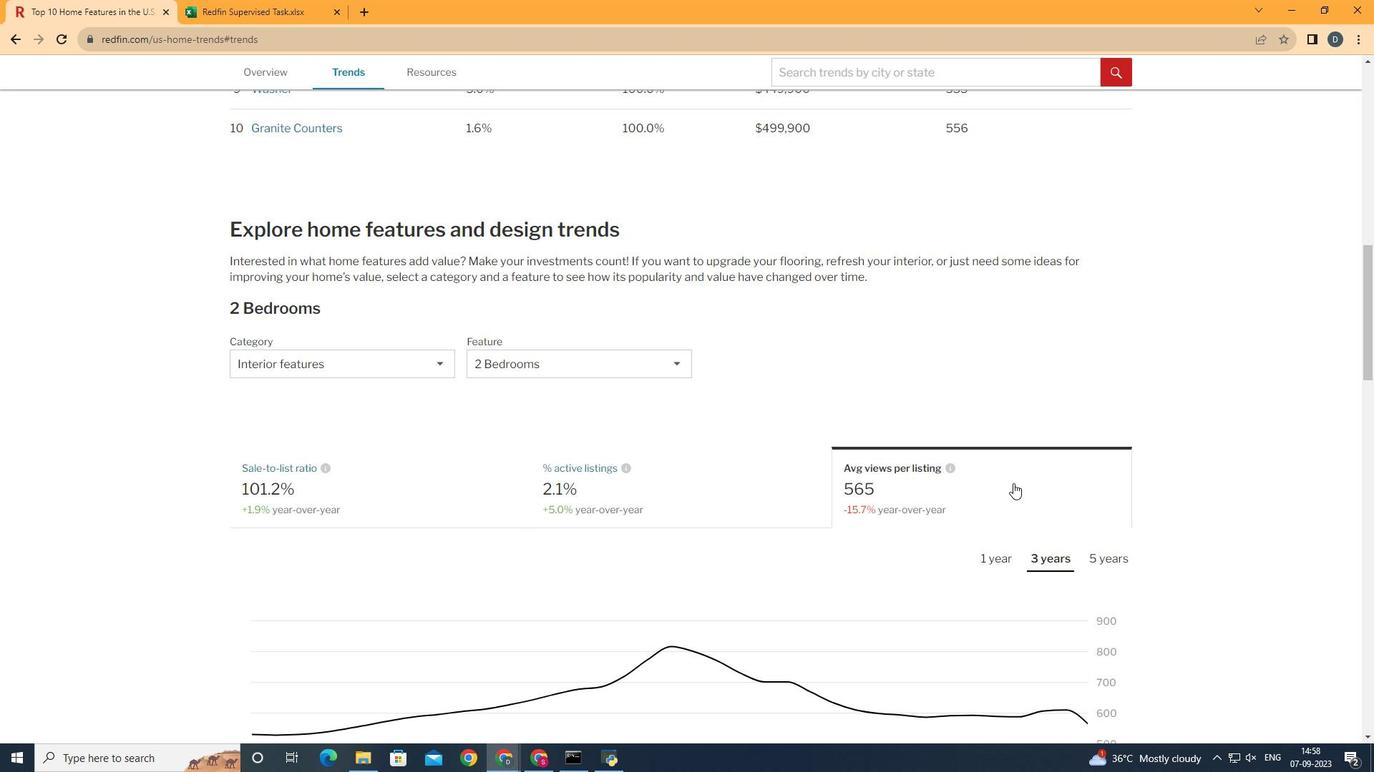 
Action: Mouse moved to (1033, 478)
Screenshot: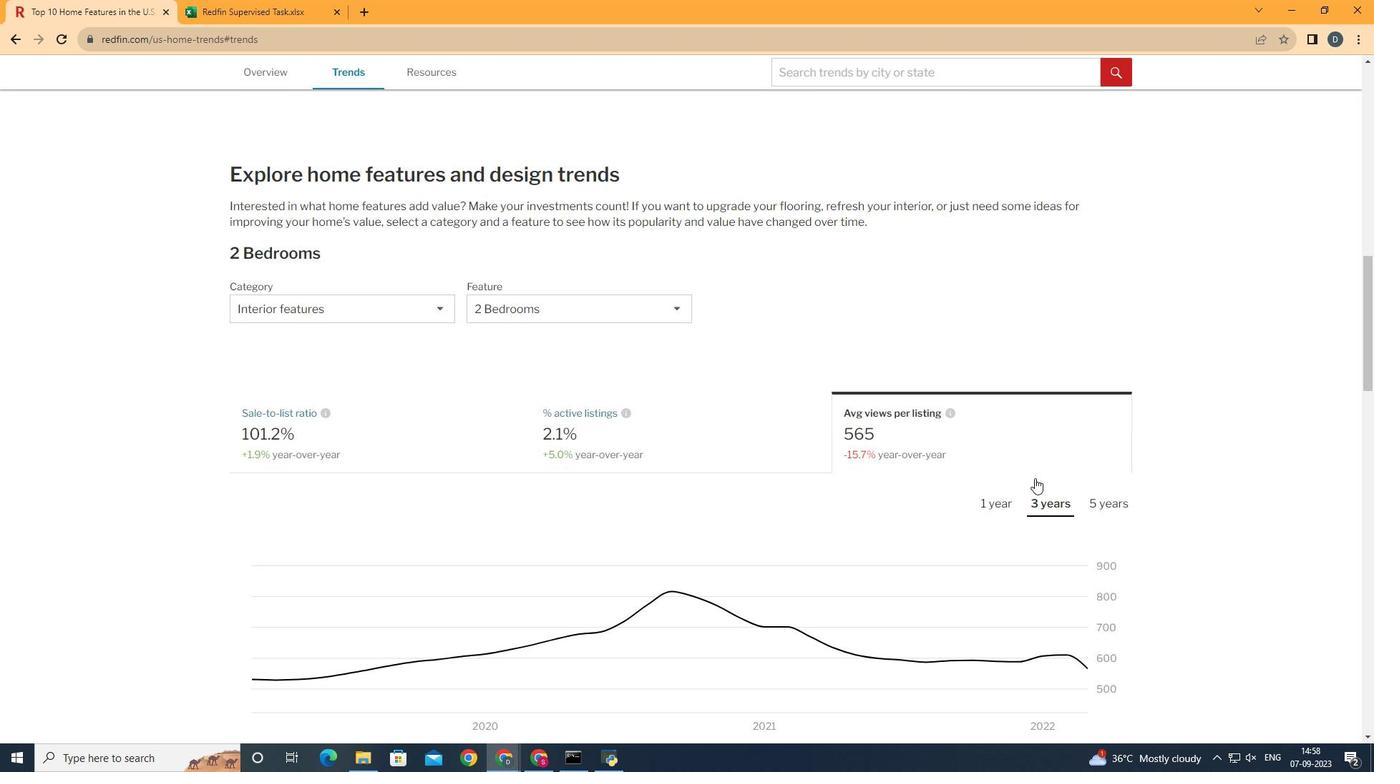 
Action: Mouse scrolled (1033, 478) with delta (0, 0)
Screenshot: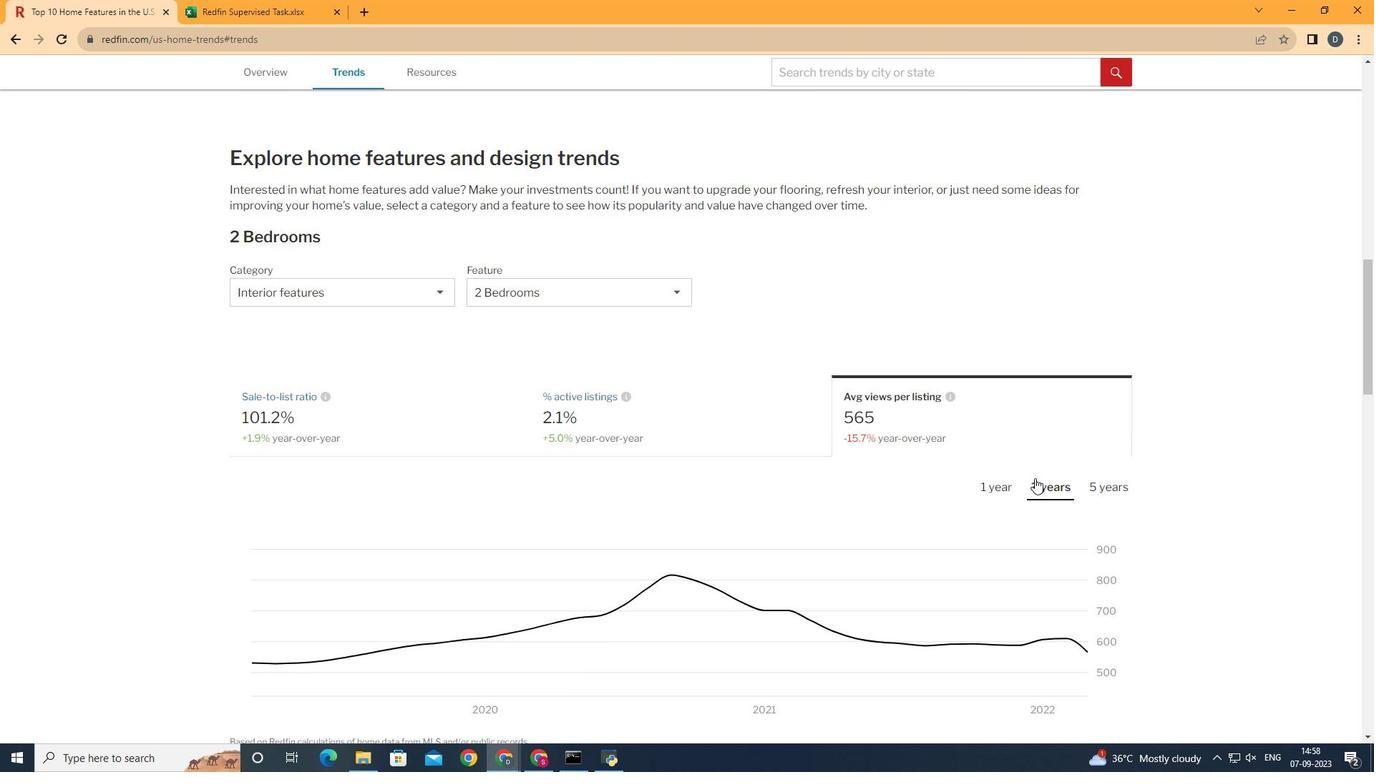 
Action: Mouse moved to (1004, 494)
Screenshot: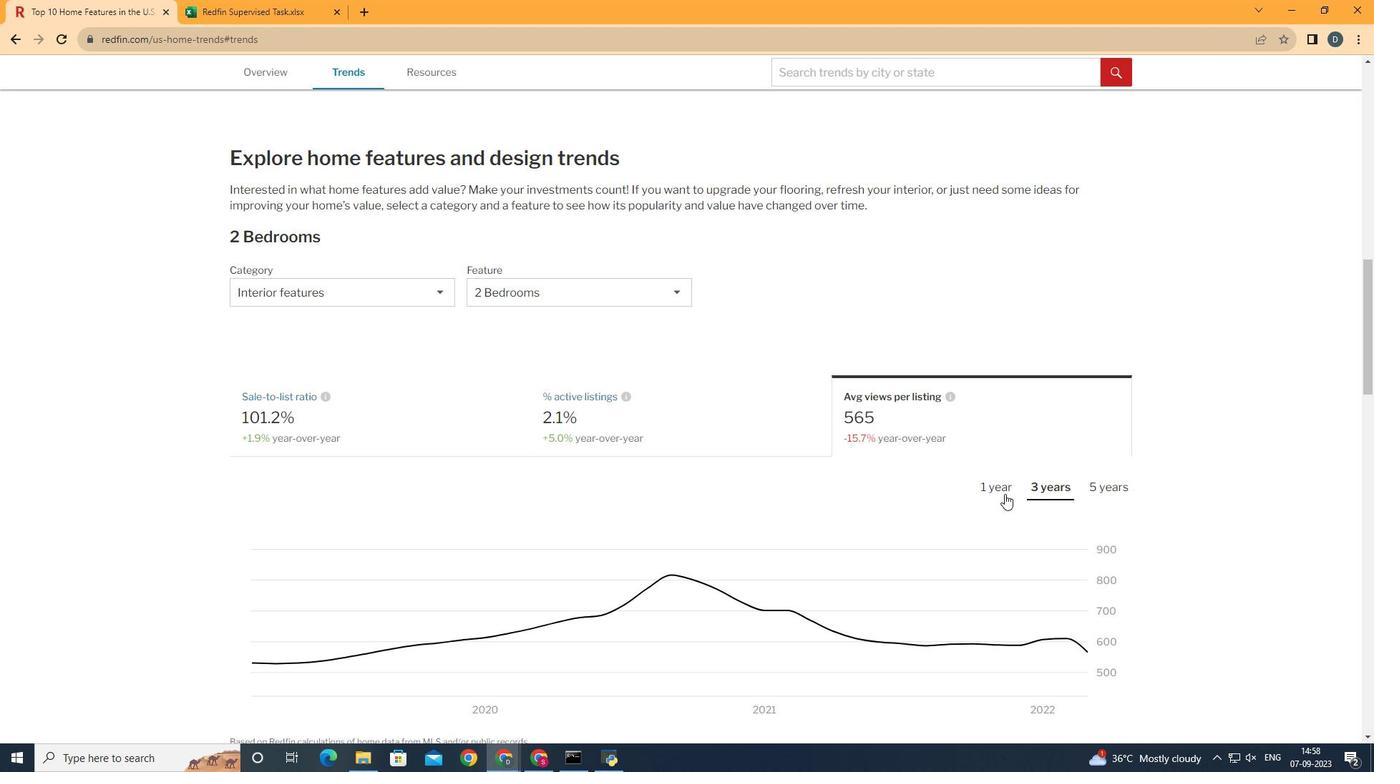 
Action: Mouse pressed left at (1004, 494)
Screenshot: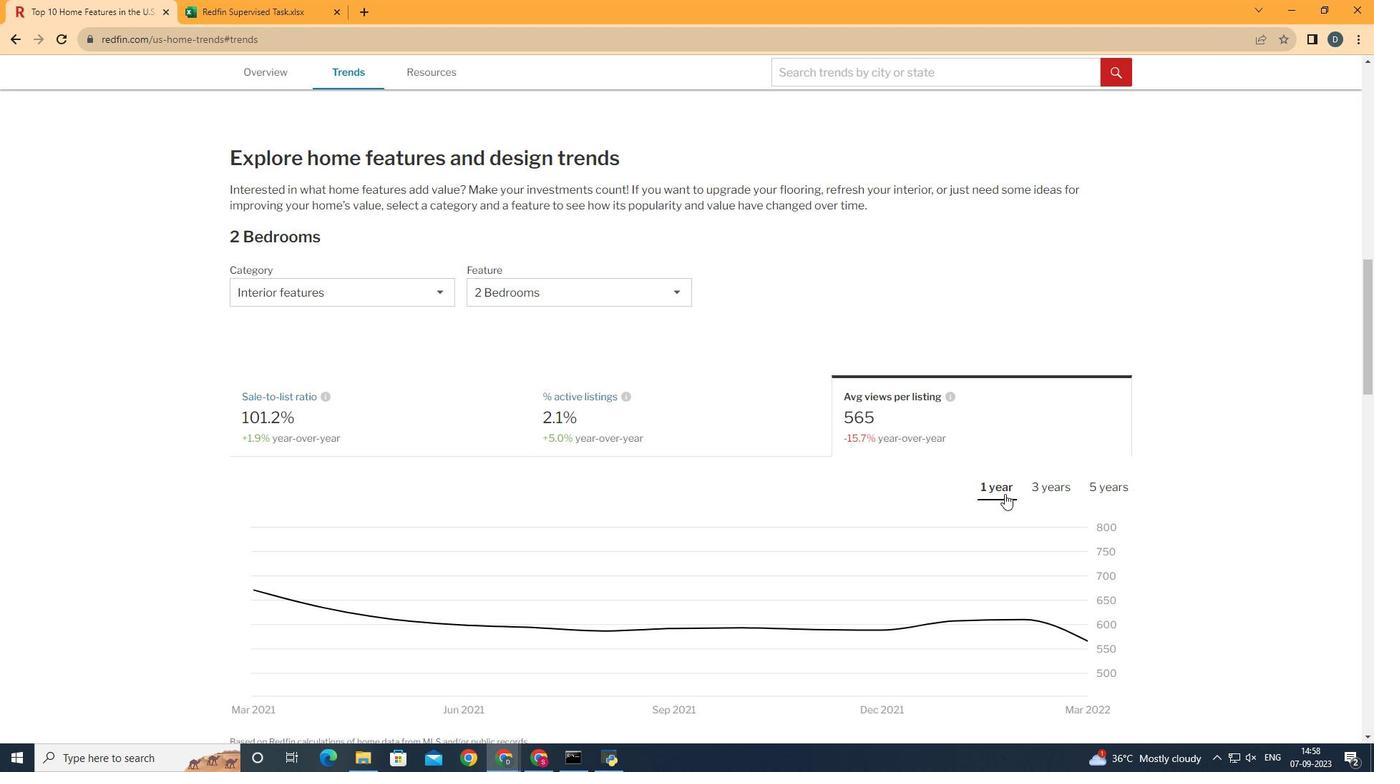
Action: Mouse moved to (1004, 494)
Screenshot: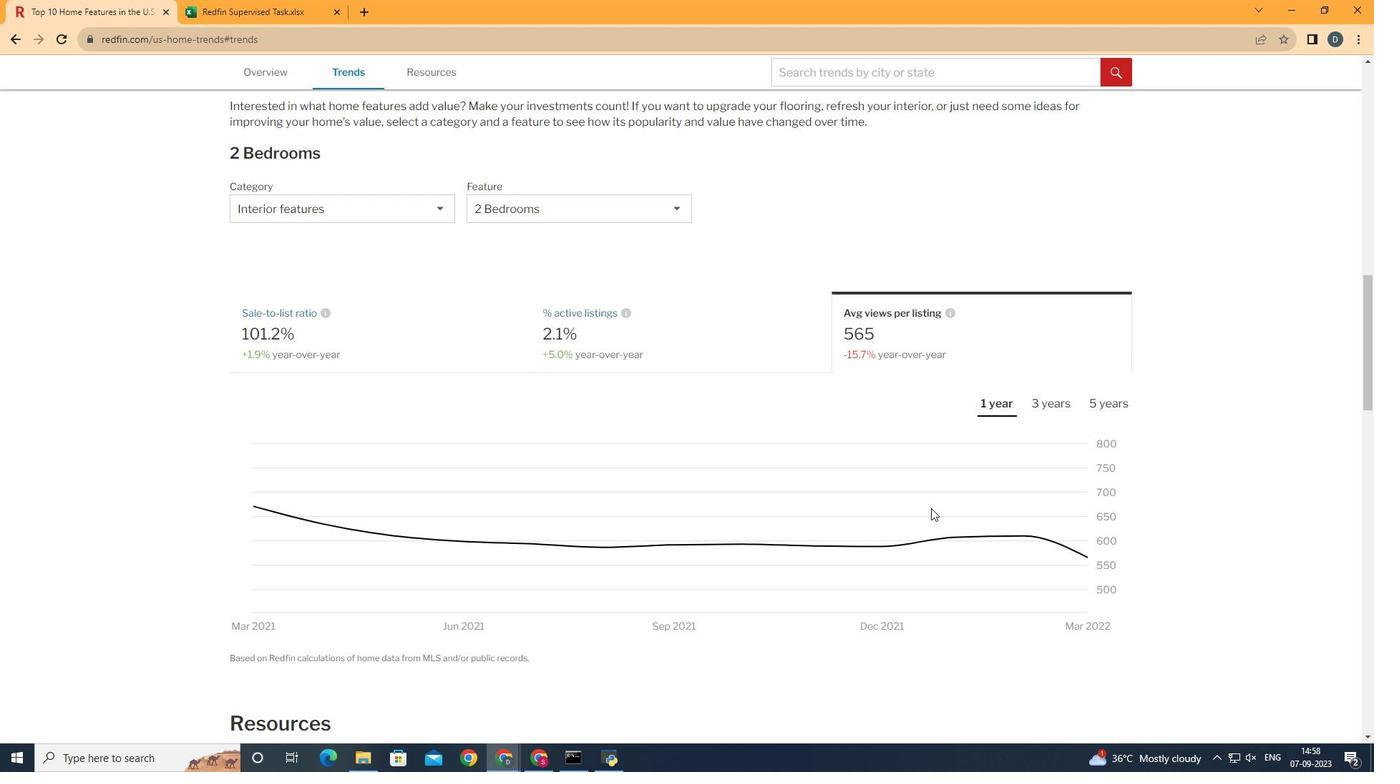 
Action: Mouse scrolled (1004, 493) with delta (0, 0)
Screenshot: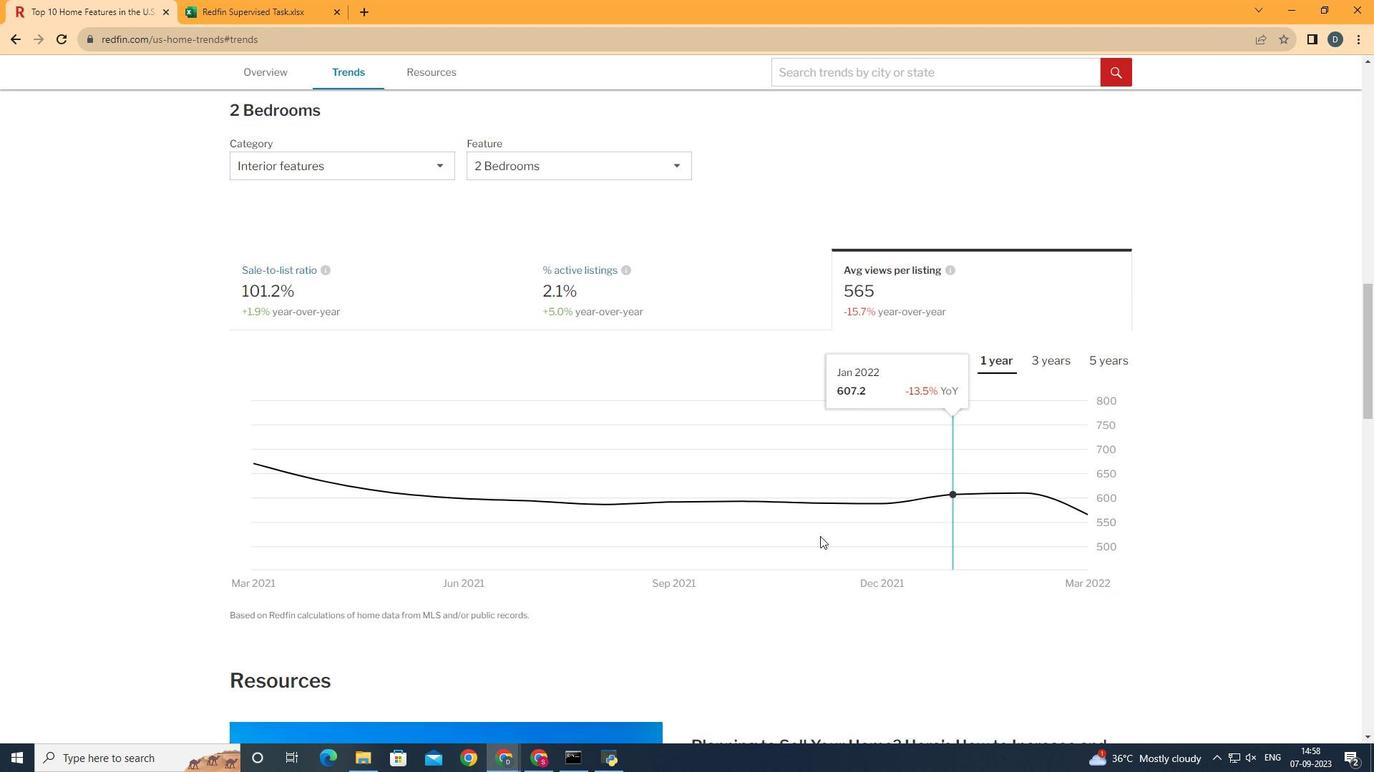 
Action: Mouse scrolled (1004, 493) with delta (0, 0)
Screenshot: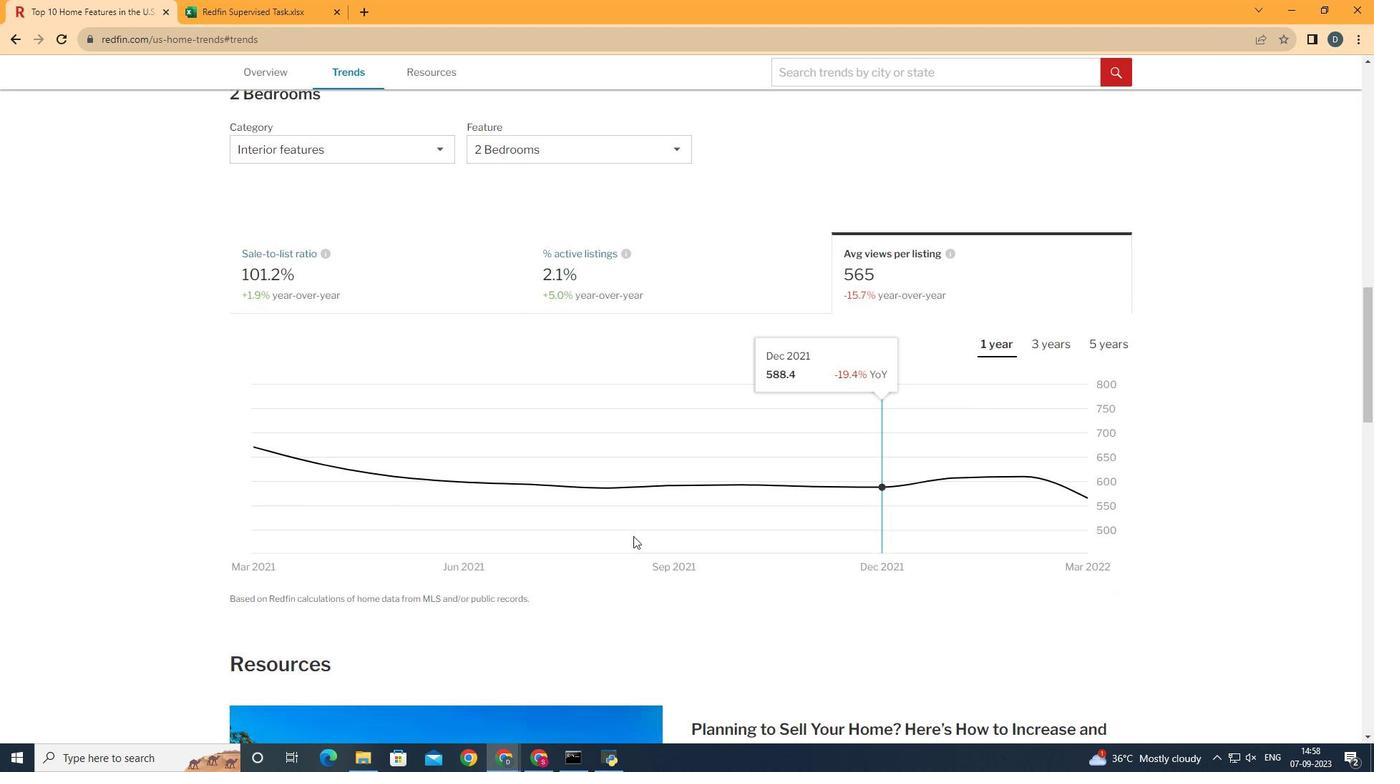
Action: Mouse moved to (1110, 517)
Screenshot: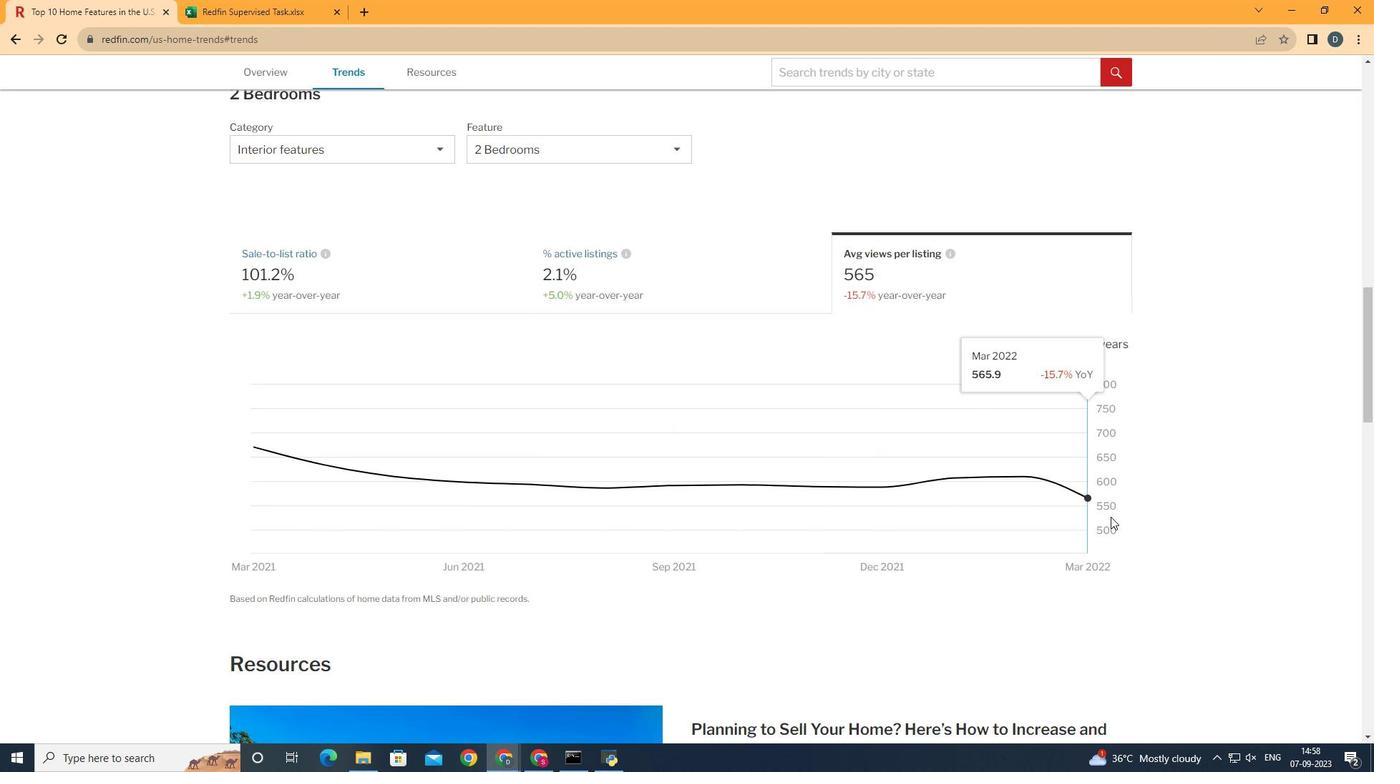 
